 Task: Search one way flight ticket for 3 adults, 3 children in business from Monterey: Monterey Regional Airport (was Monterey Peninsula Airport) to Gillette: Gillette Campbell County Airport on 5-1-2023. Number of bags: 4 checked bags. Price is upto 94000. Outbound departure time preference is 20:15.
Action: Mouse moved to (271, 188)
Screenshot: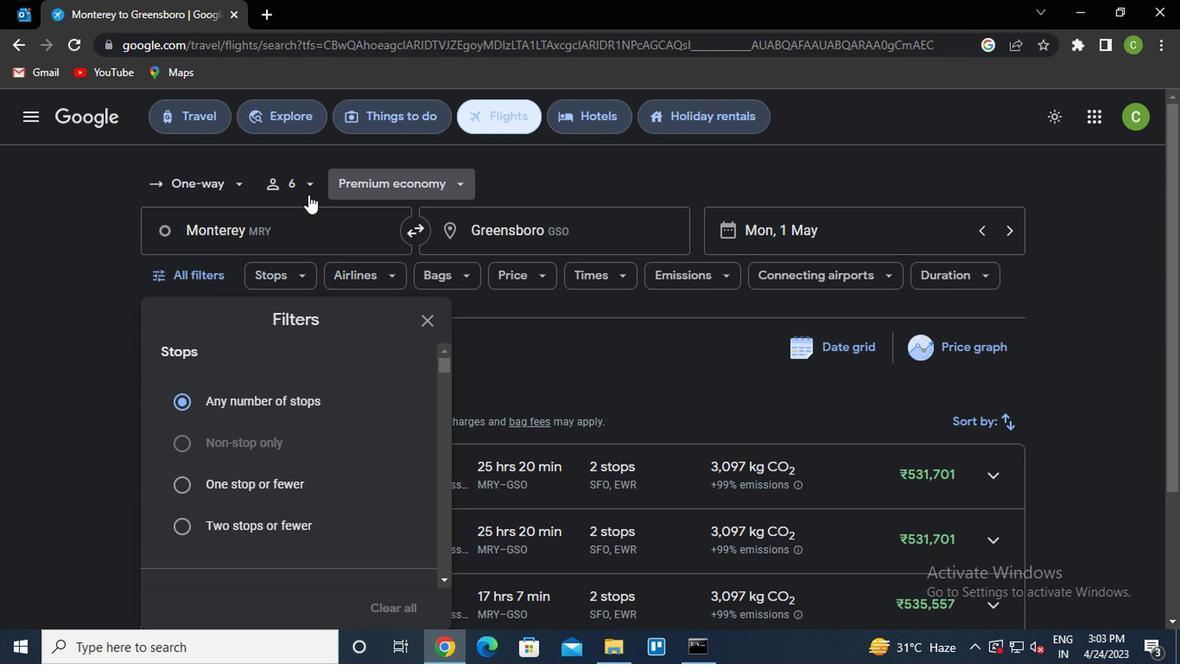 
Action: Mouse pressed left at (271, 188)
Screenshot: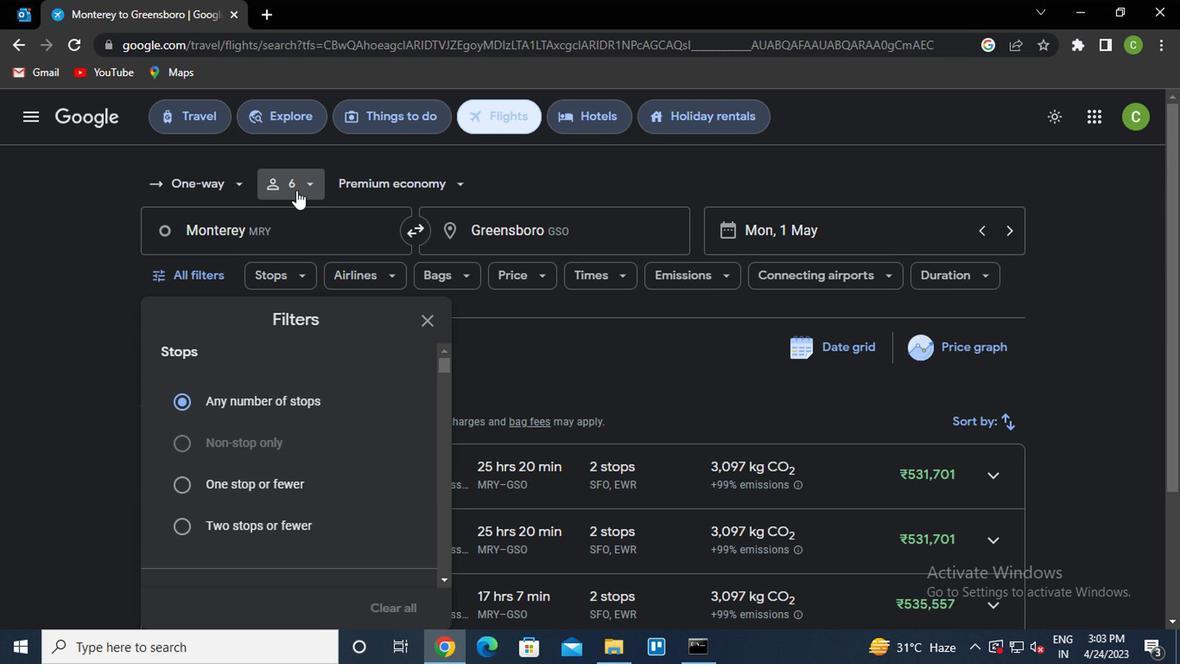 
Action: Mouse moved to (377, 230)
Screenshot: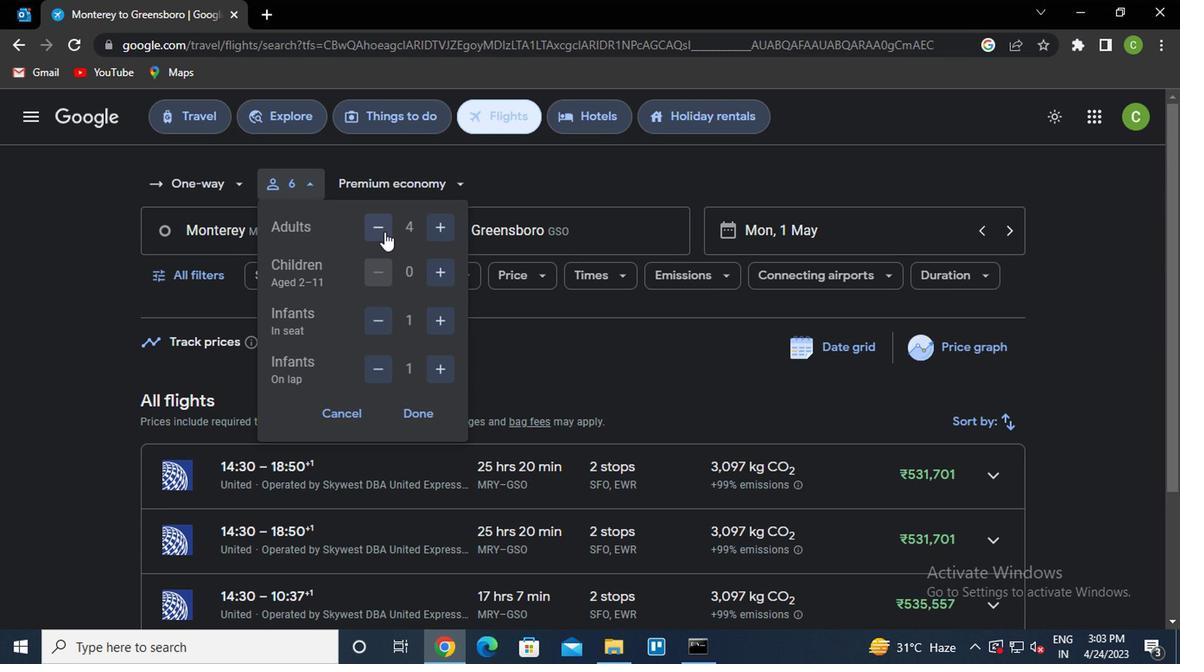 
Action: Mouse pressed left at (377, 230)
Screenshot: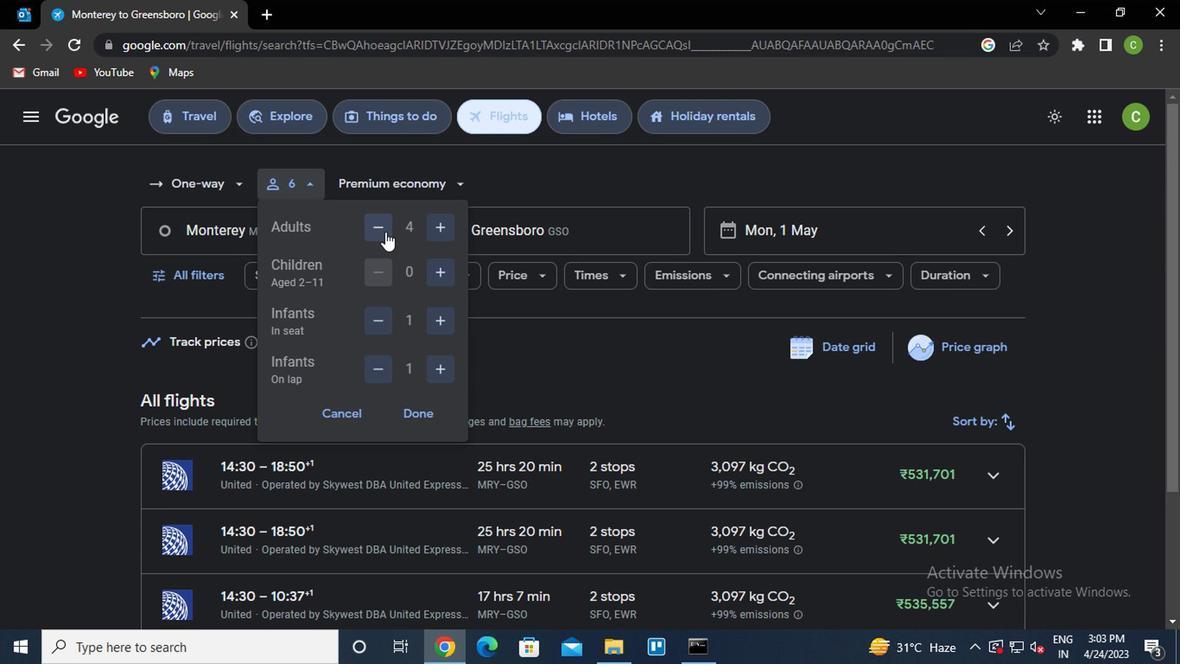 
Action: Mouse moved to (439, 273)
Screenshot: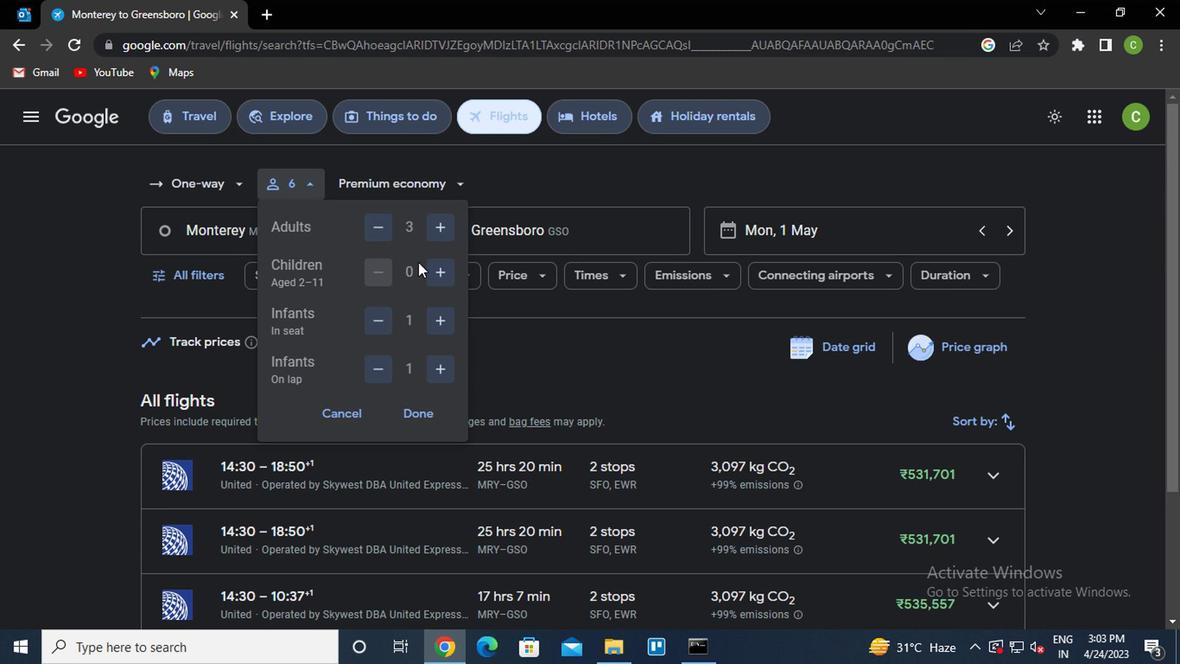
Action: Mouse pressed left at (439, 273)
Screenshot: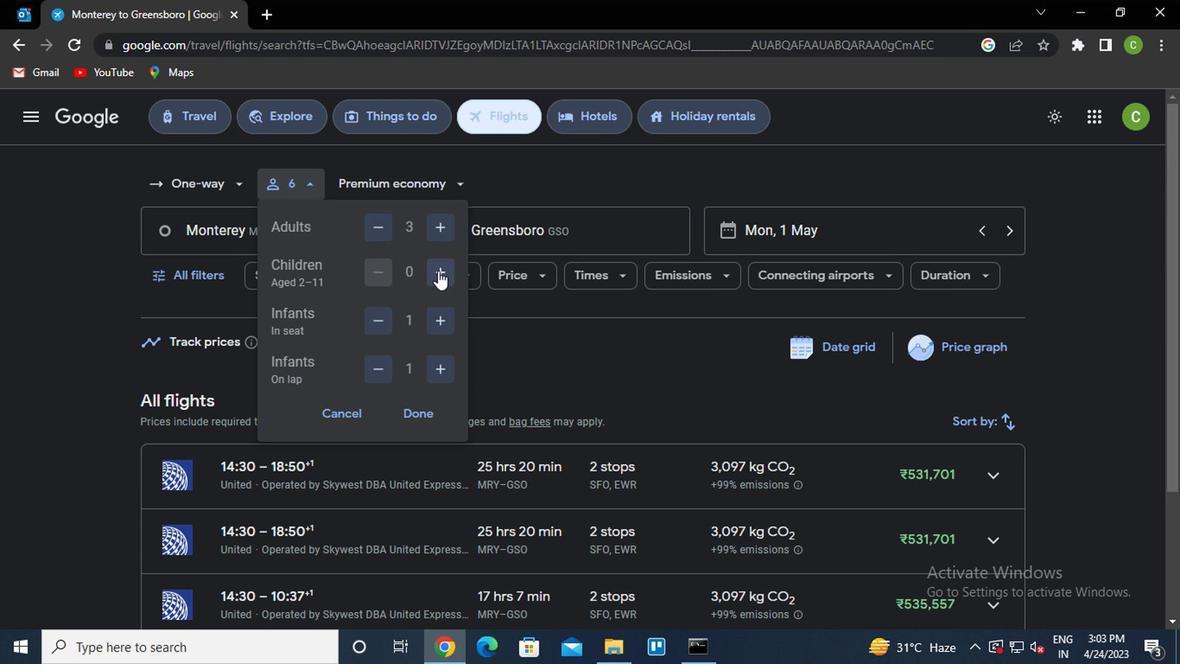
Action: Mouse pressed left at (439, 273)
Screenshot: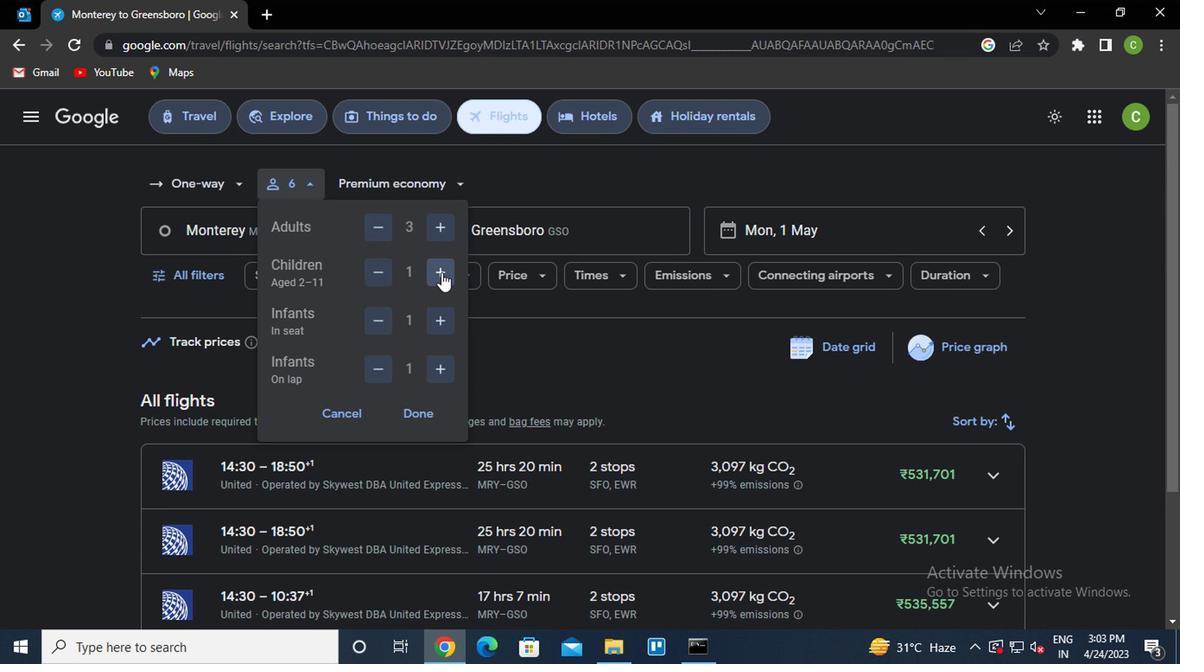 
Action: Mouse pressed left at (439, 273)
Screenshot: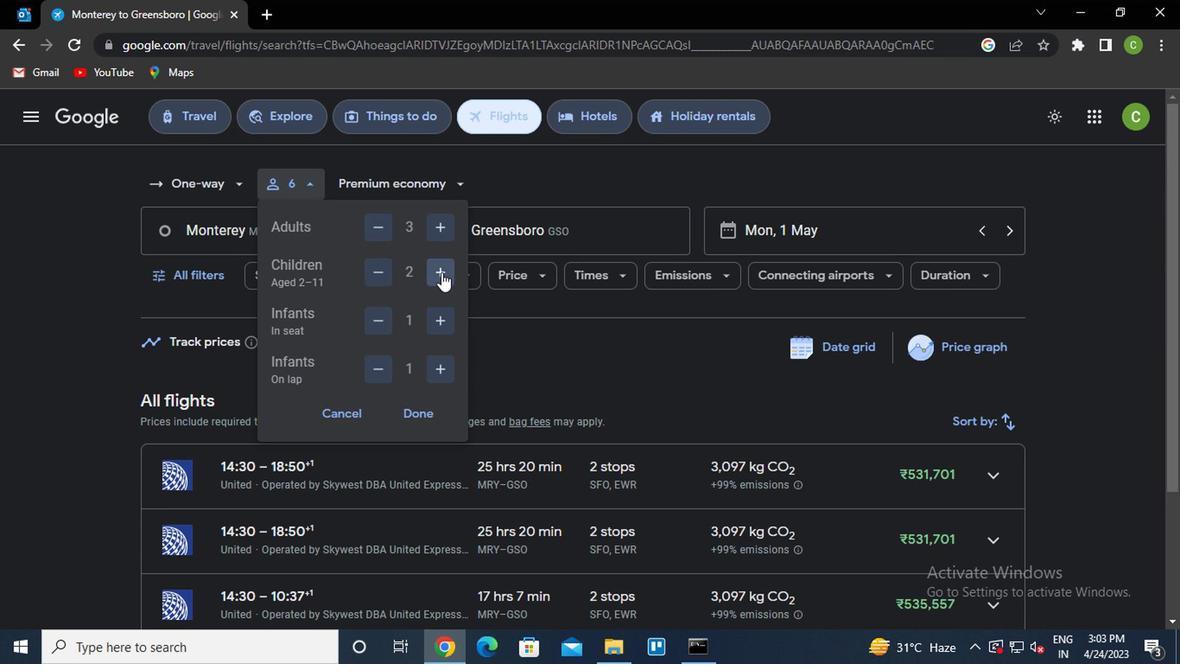 
Action: Mouse moved to (373, 317)
Screenshot: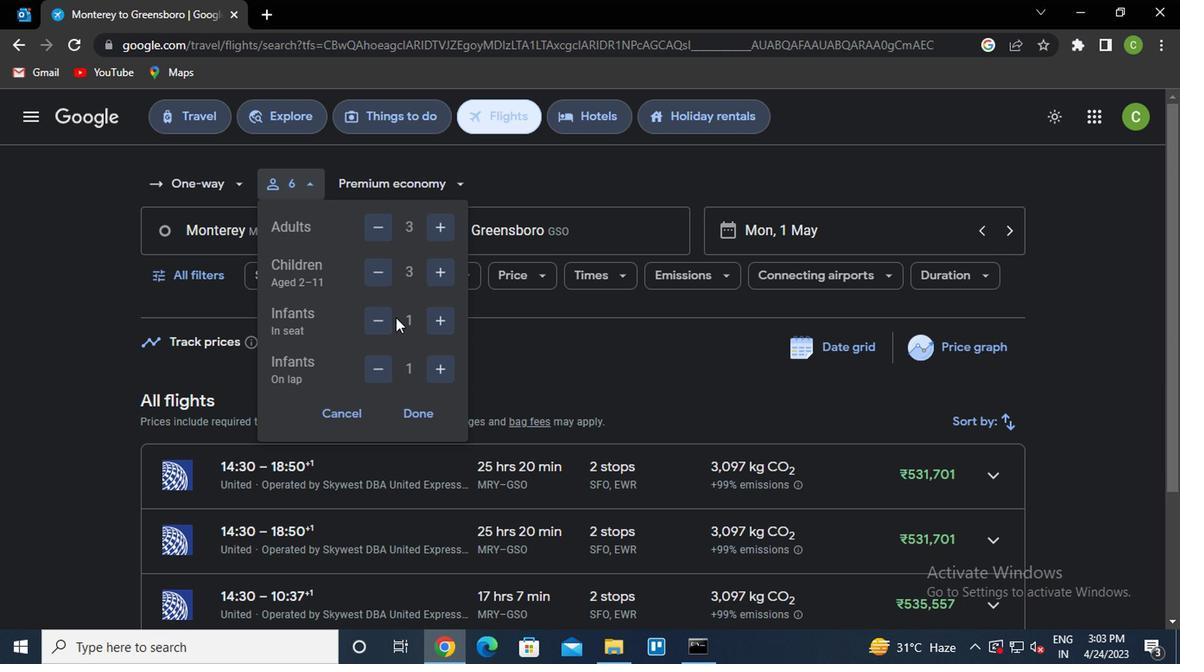 
Action: Mouse pressed left at (373, 317)
Screenshot: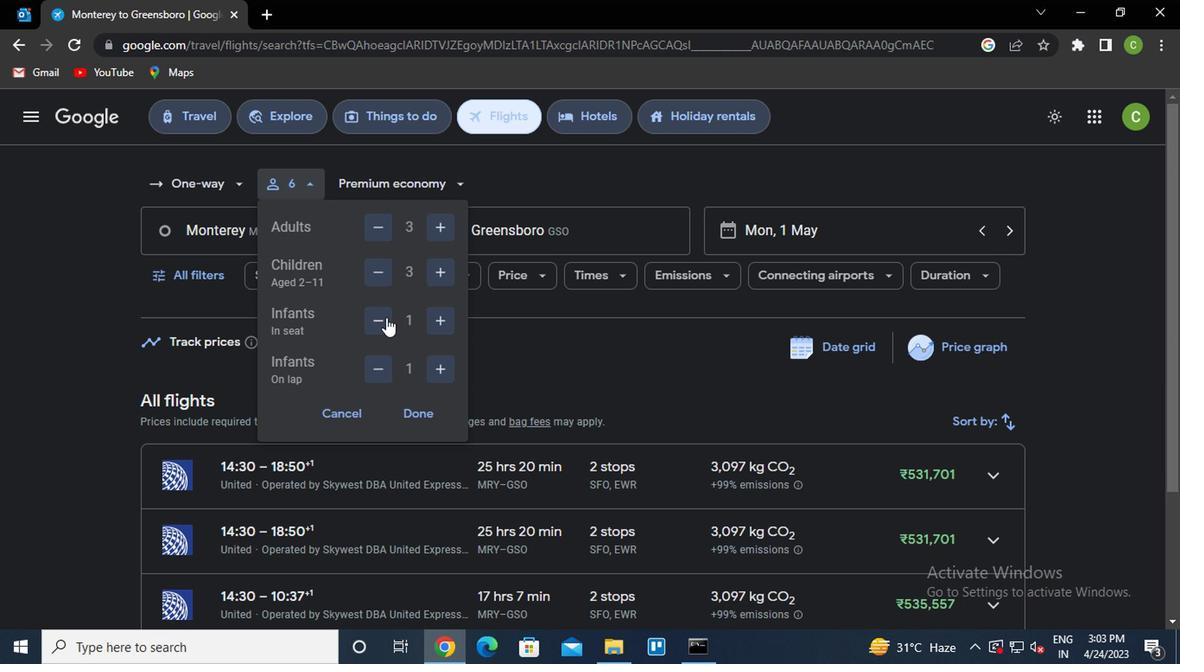 
Action: Mouse moved to (371, 370)
Screenshot: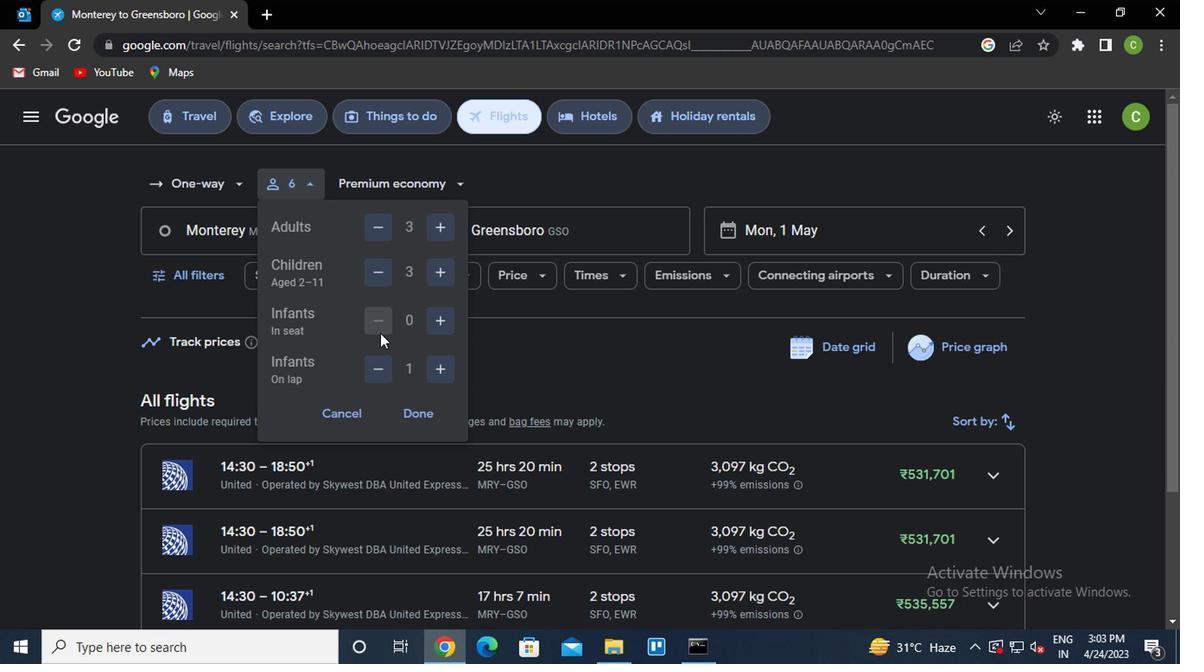 
Action: Mouse pressed left at (371, 370)
Screenshot: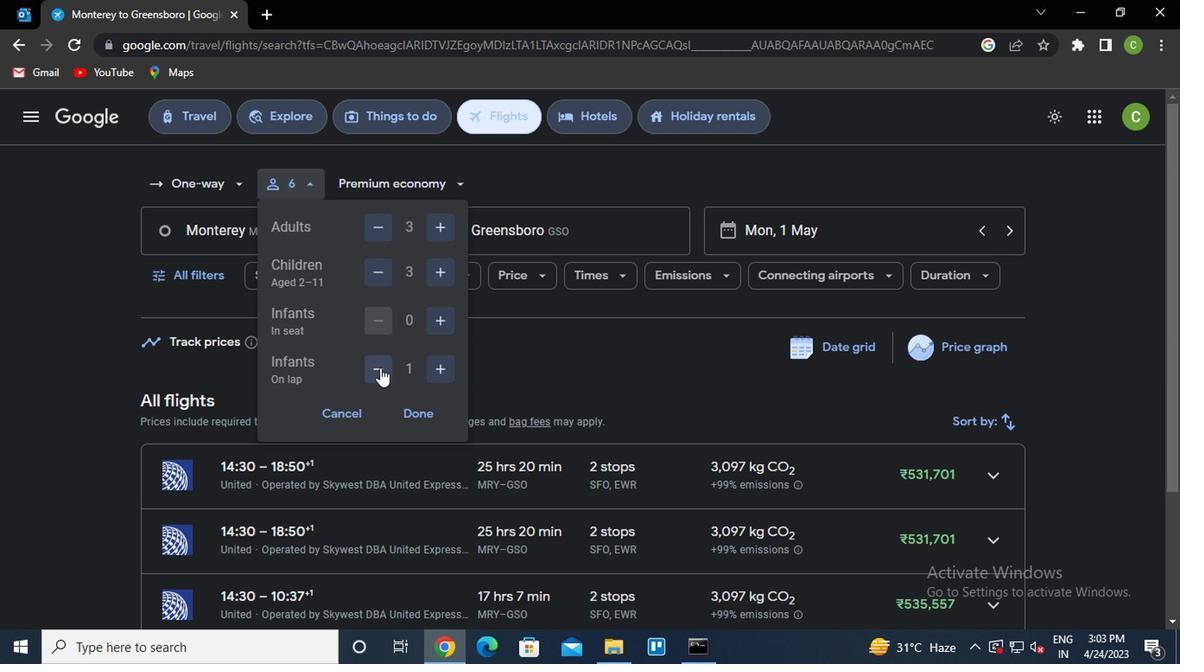 
Action: Mouse moved to (412, 417)
Screenshot: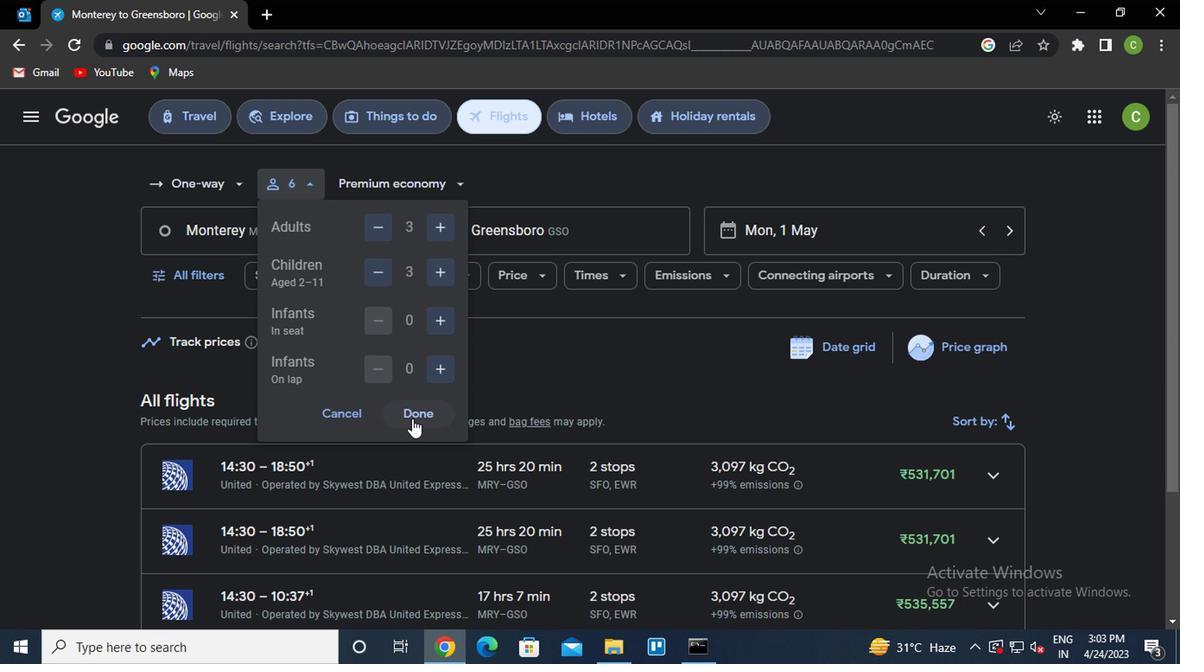 
Action: Mouse pressed left at (412, 417)
Screenshot: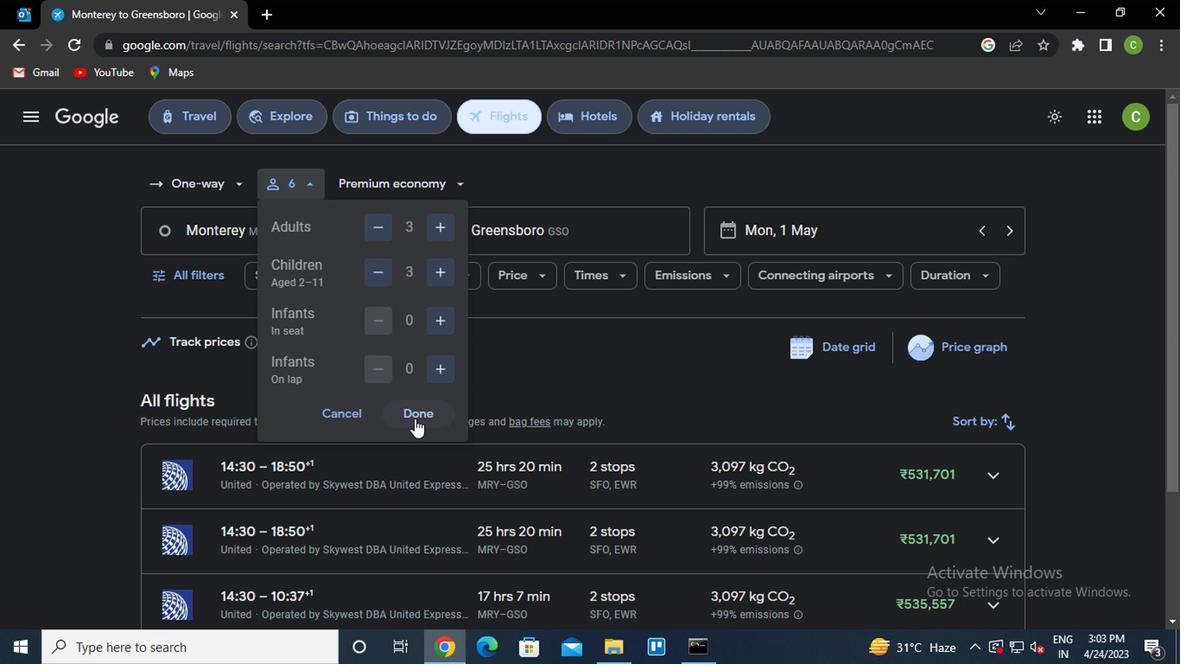 
Action: Mouse moved to (408, 190)
Screenshot: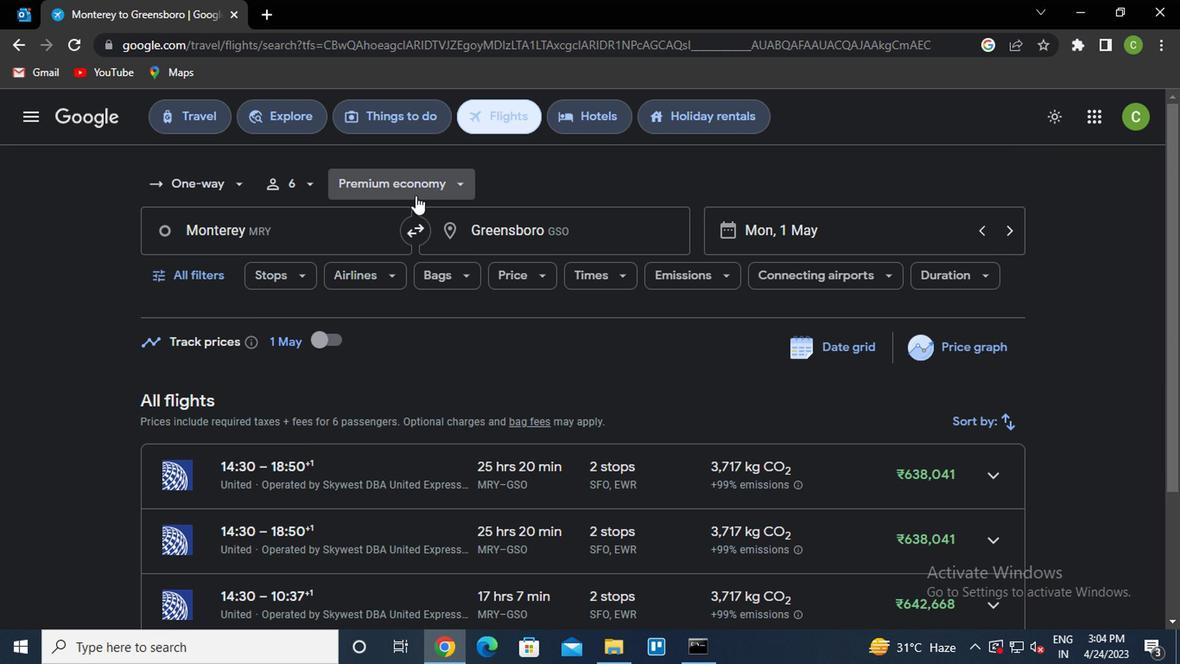 
Action: Mouse pressed left at (408, 190)
Screenshot: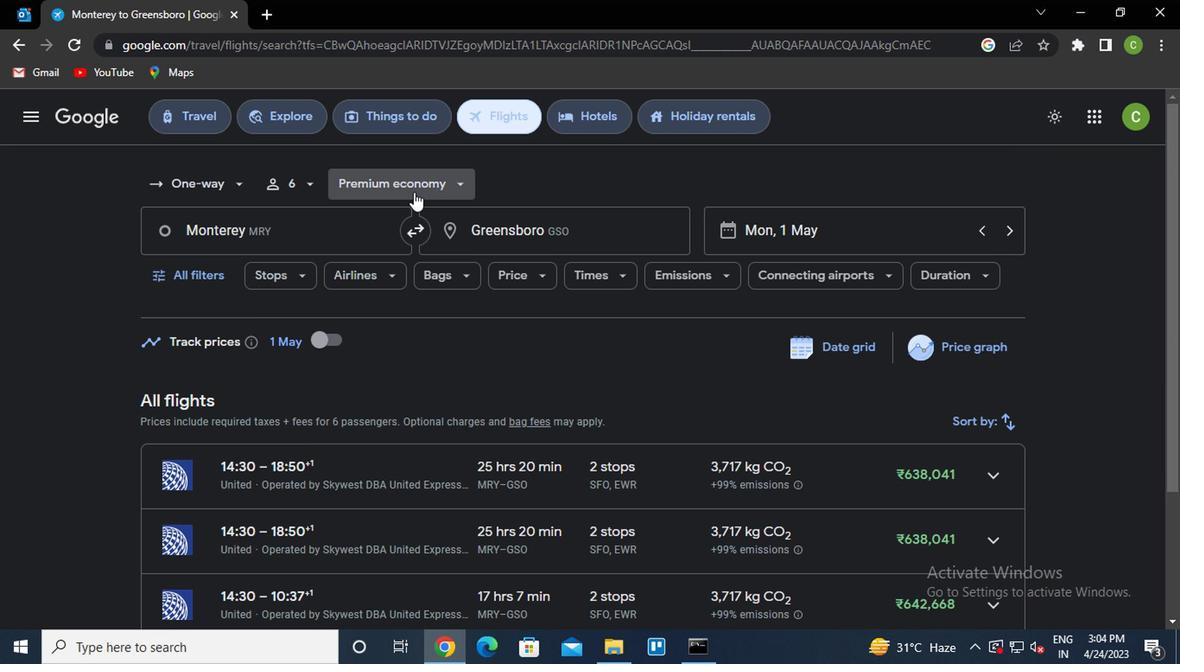 
Action: Mouse moved to (418, 295)
Screenshot: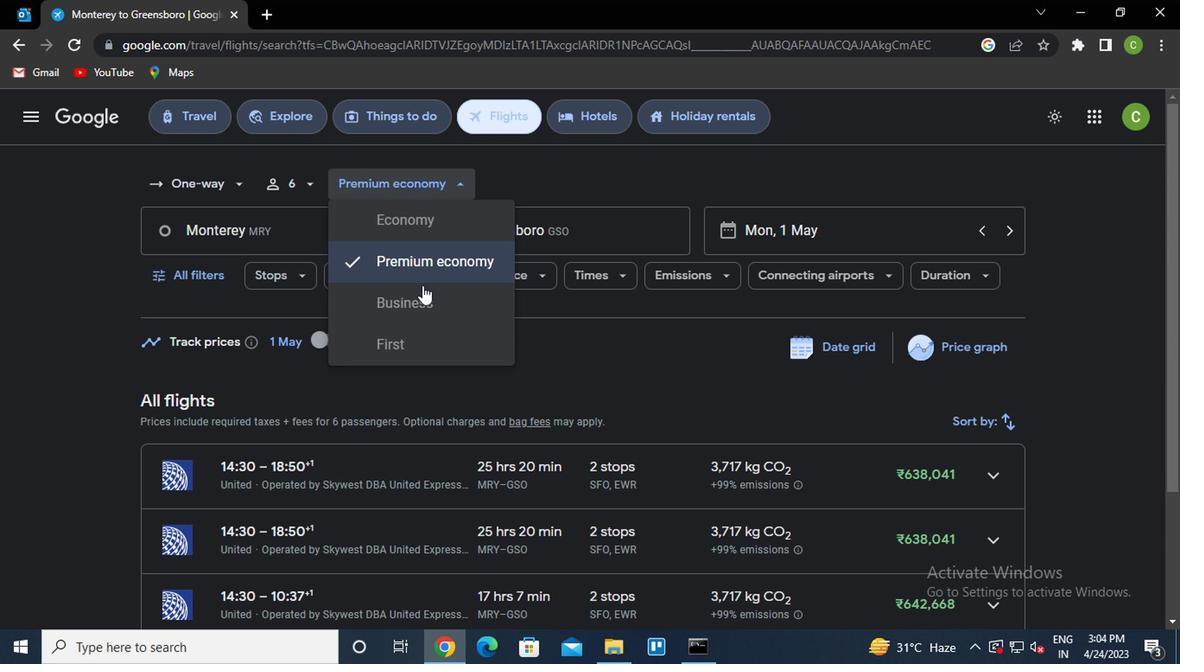 
Action: Mouse pressed left at (418, 295)
Screenshot: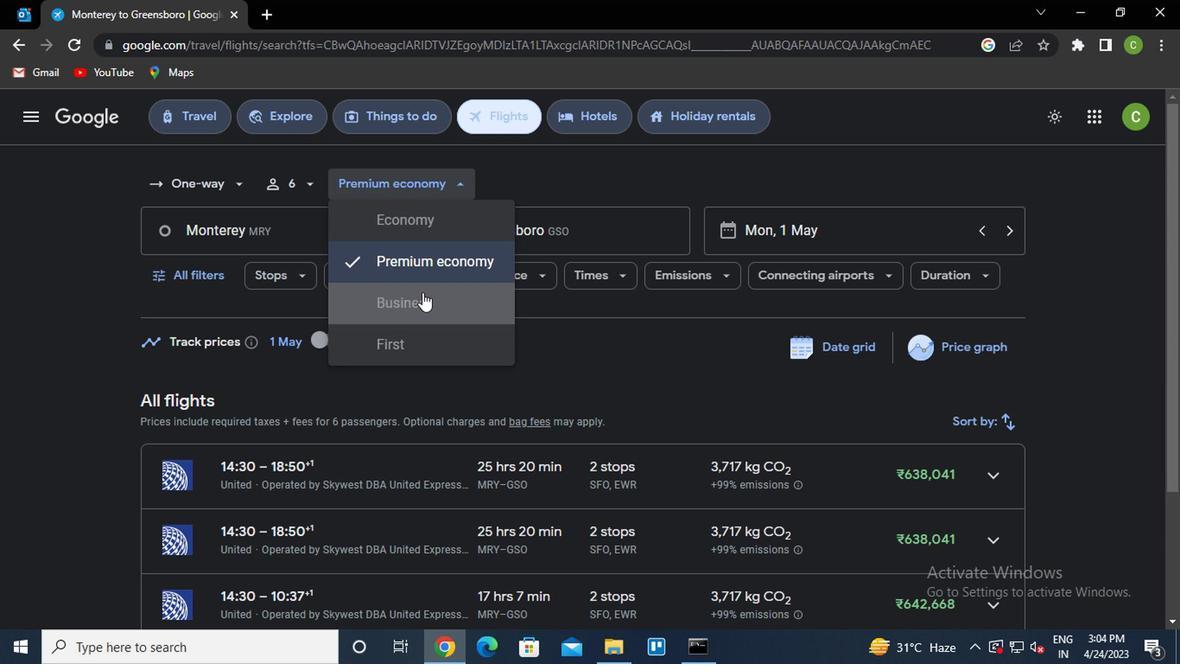 
Action: Mouse moved to (255, 235)
Screenshot: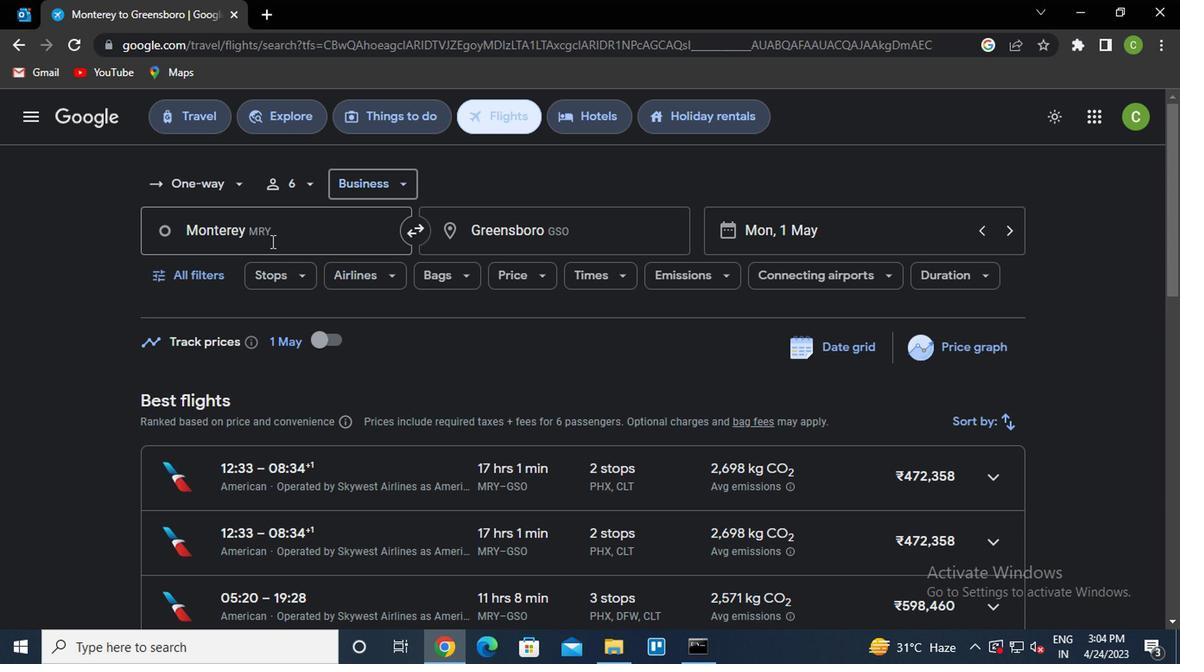 
Action: Mouse pressed left at (255, 235)
Screenshot: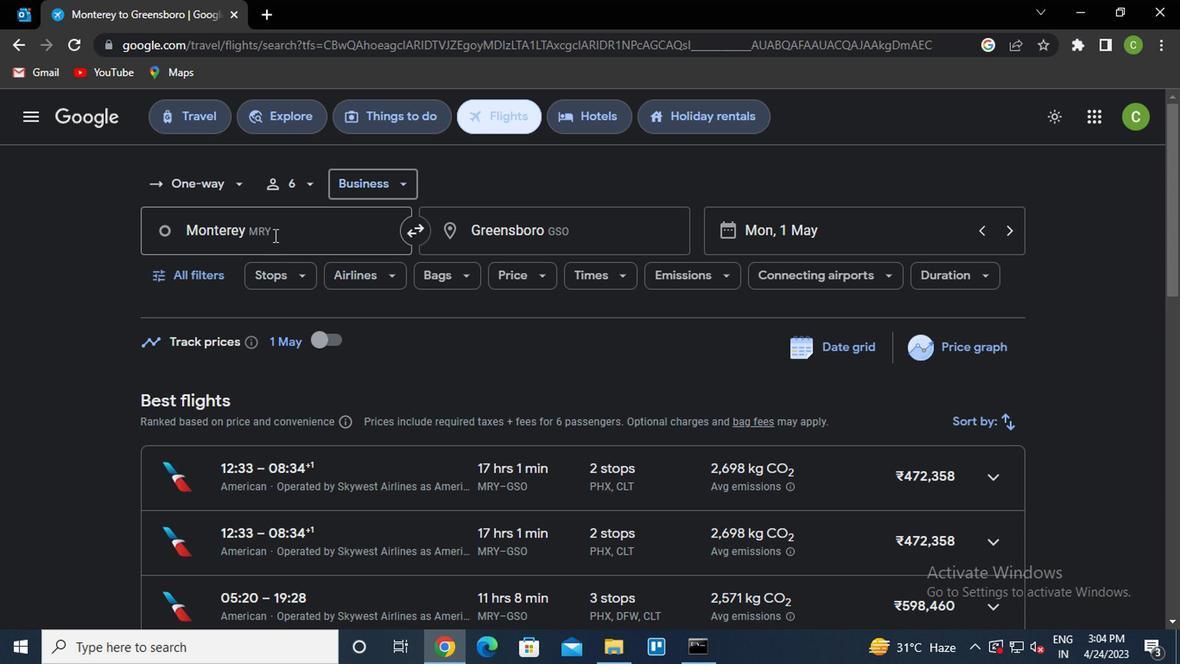 
Action: Mouse moved to (313, 406)
Screenshot: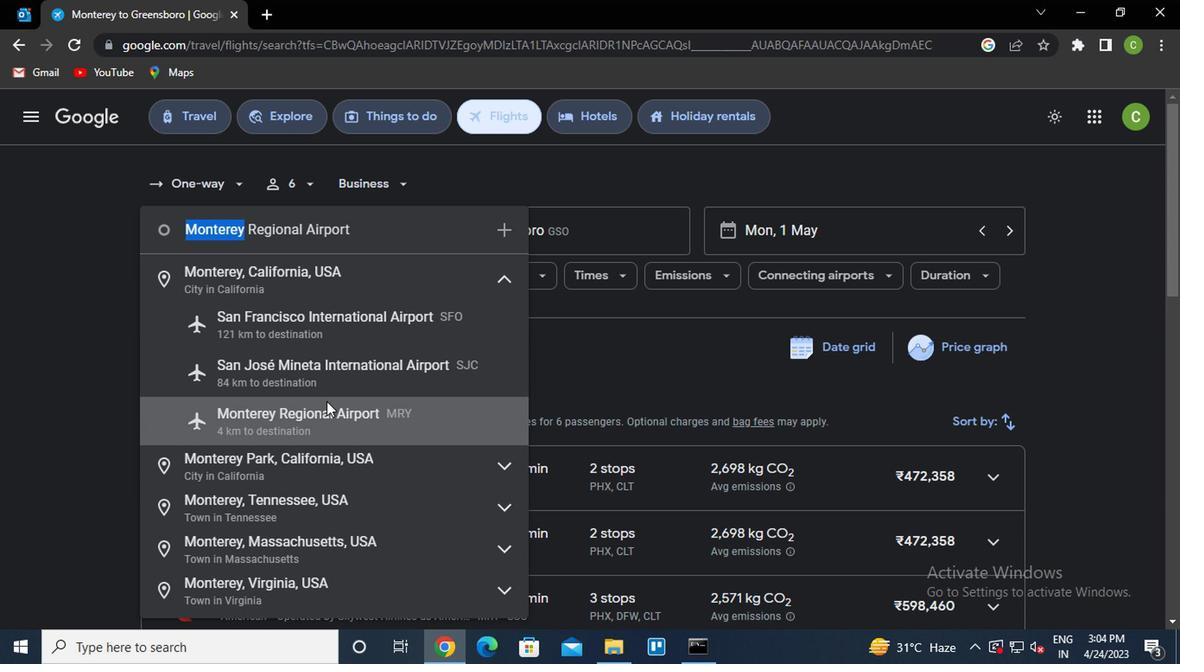 
Action: Mouse pressed left at (313, 406)
Screenshot: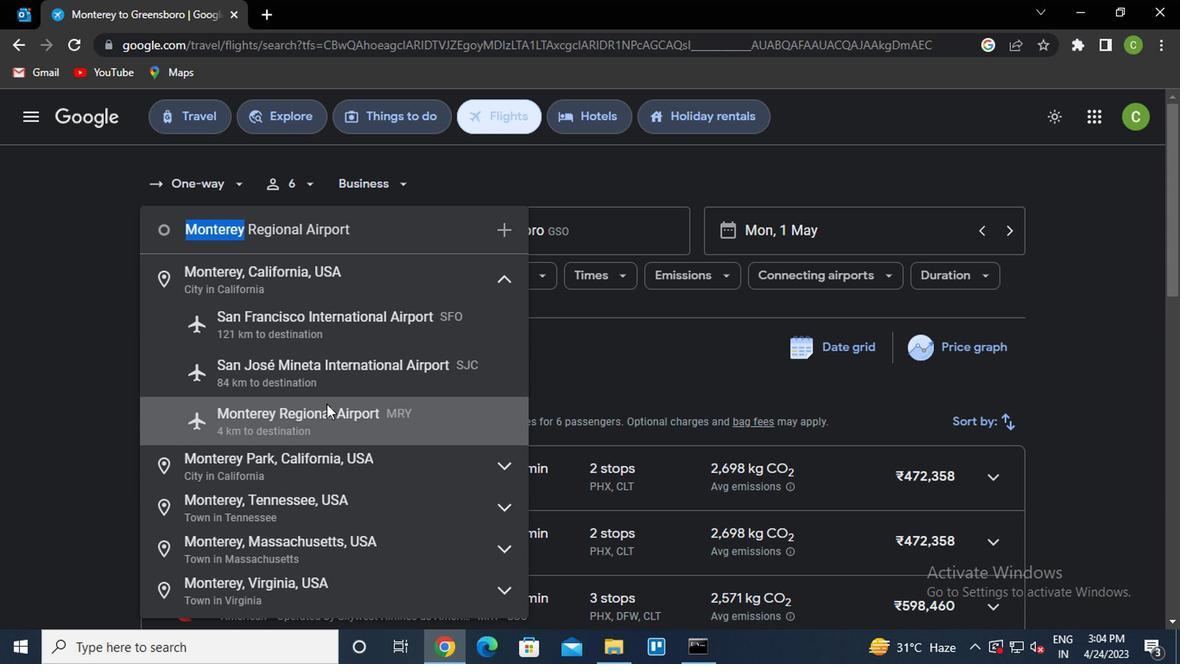 
Action: Mouse moved to (595, 234)
Screenshot: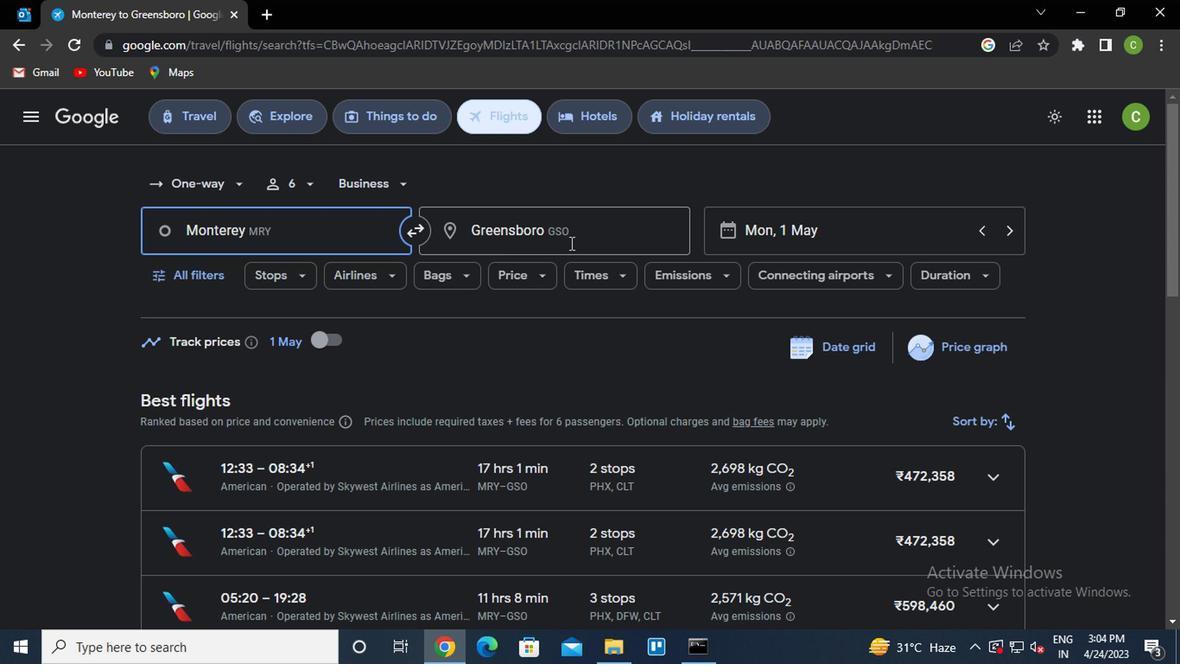 
Action: Mouse pressed left at (595, 234)
Screenshot: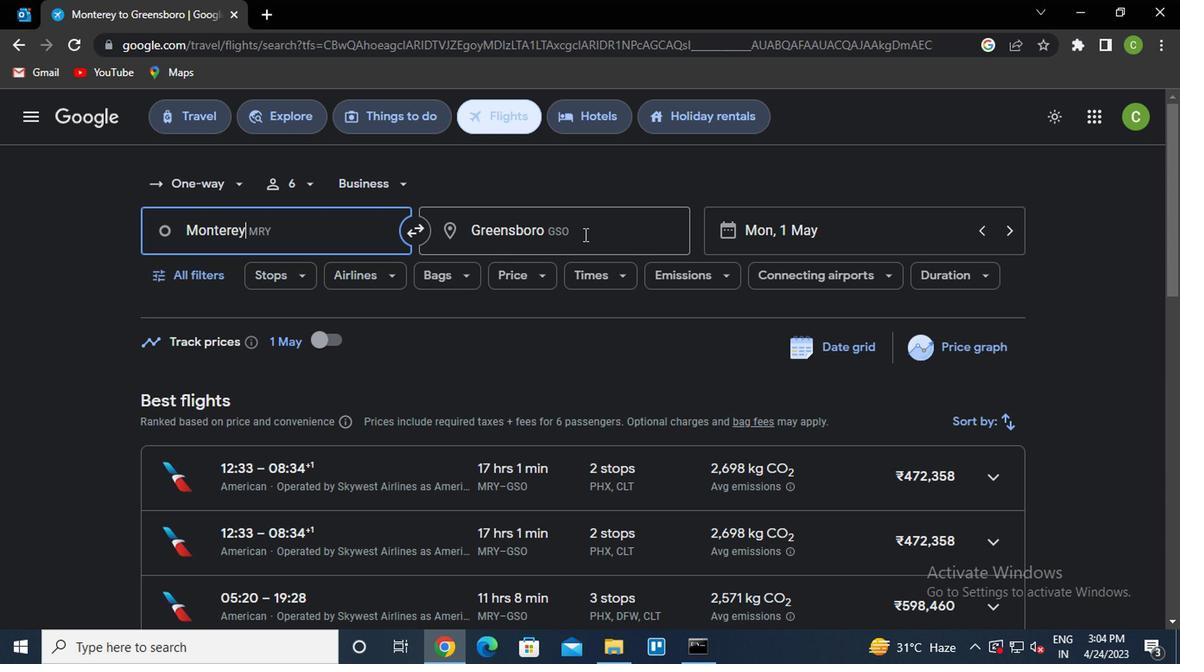 
Action: Key pressed g<Key.caps_lock>illette
Screenshot: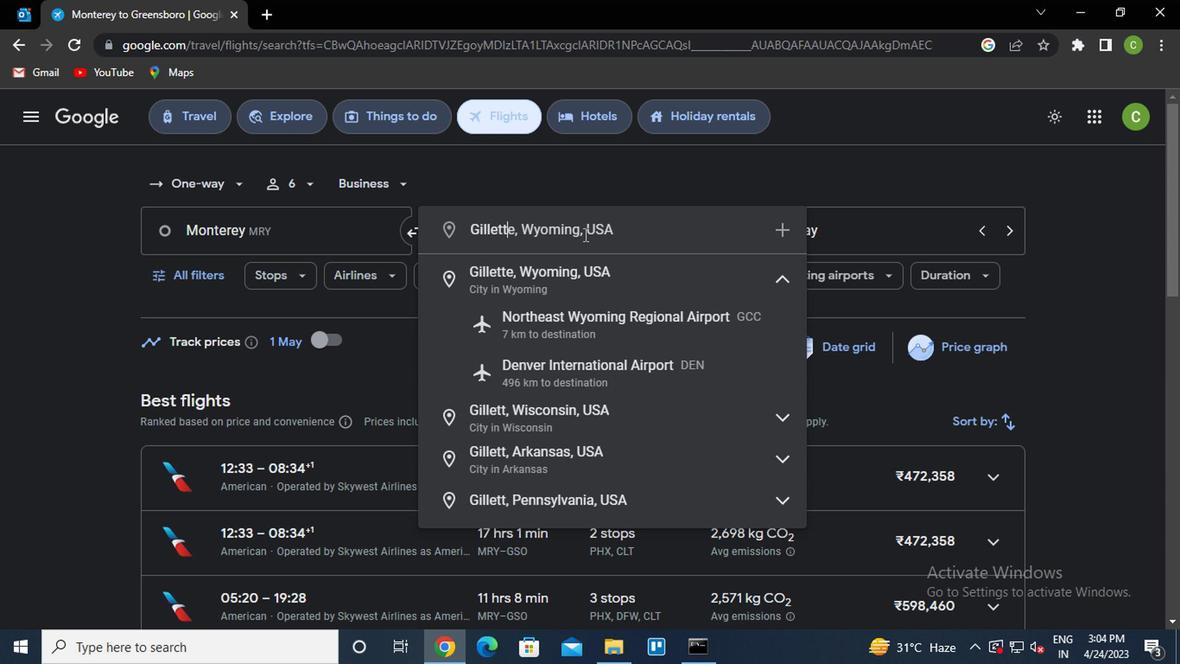 
Action: Mouse moved to (623, 276)
Screenshot: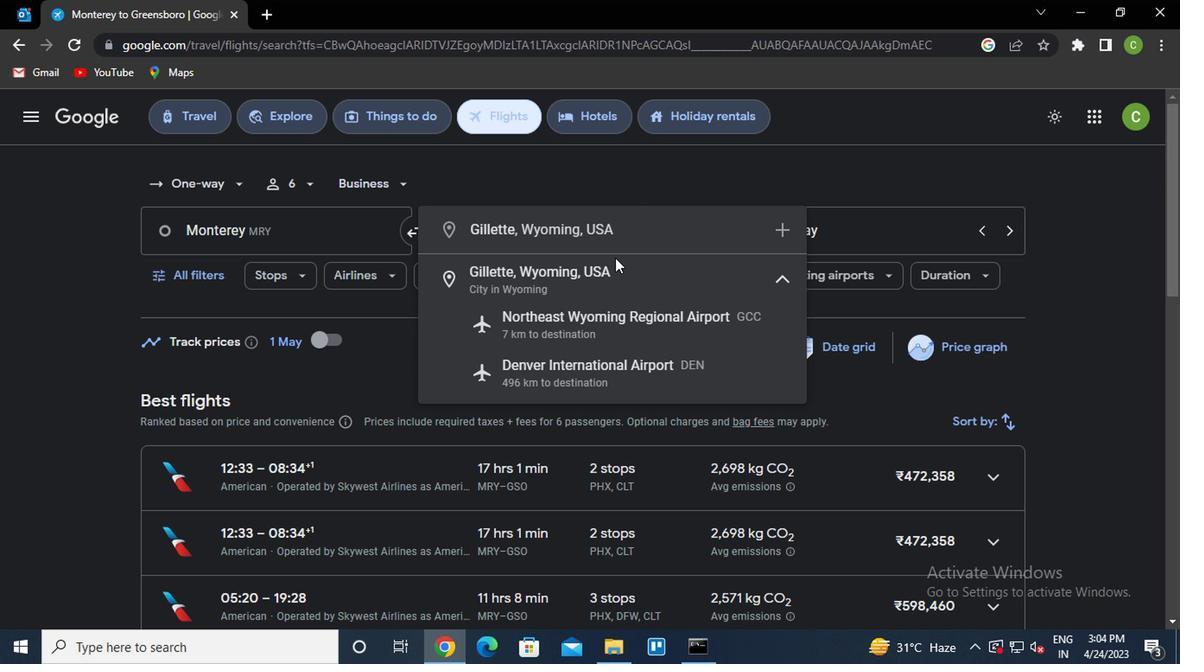 
Action: Mouse pressed left at (623, 276)
Screenshot: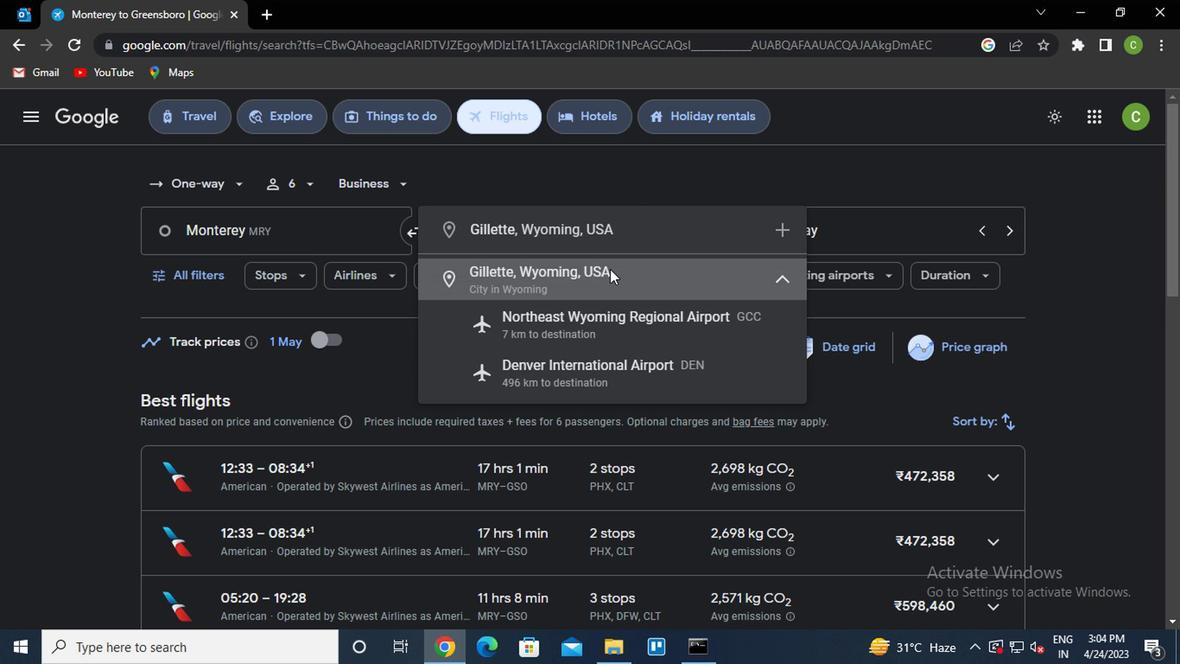 
Action: Mouse moved to (859, 239)
Screenshot: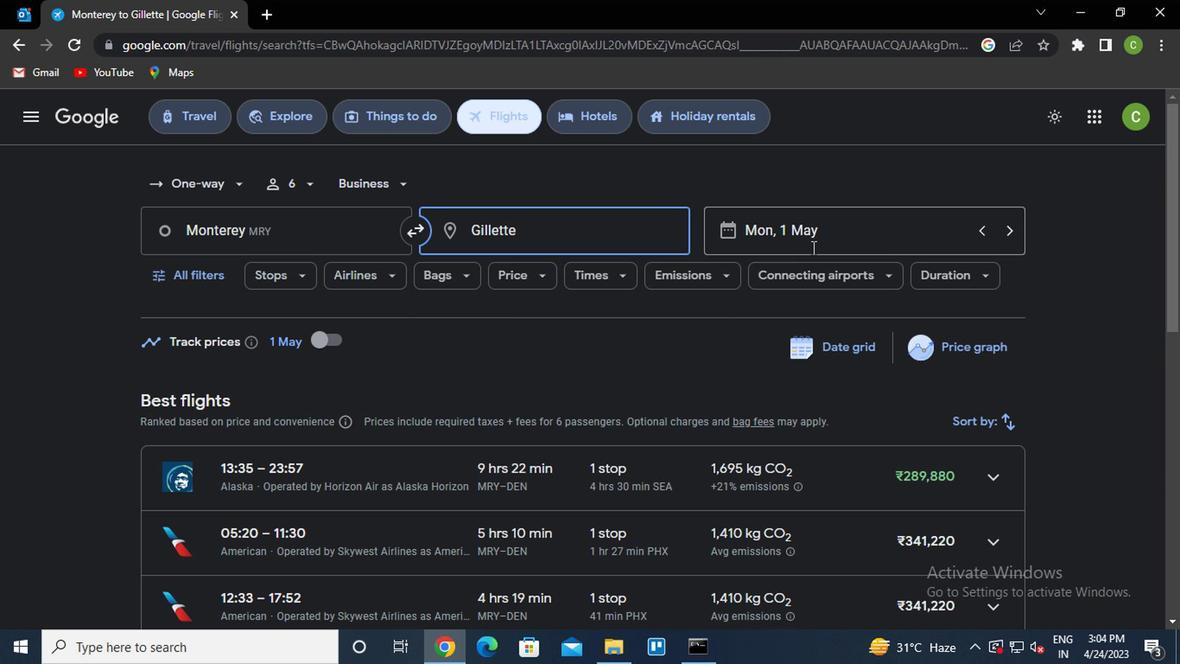 
Action: Mouse pressed left at (859, 239)
Screenshot: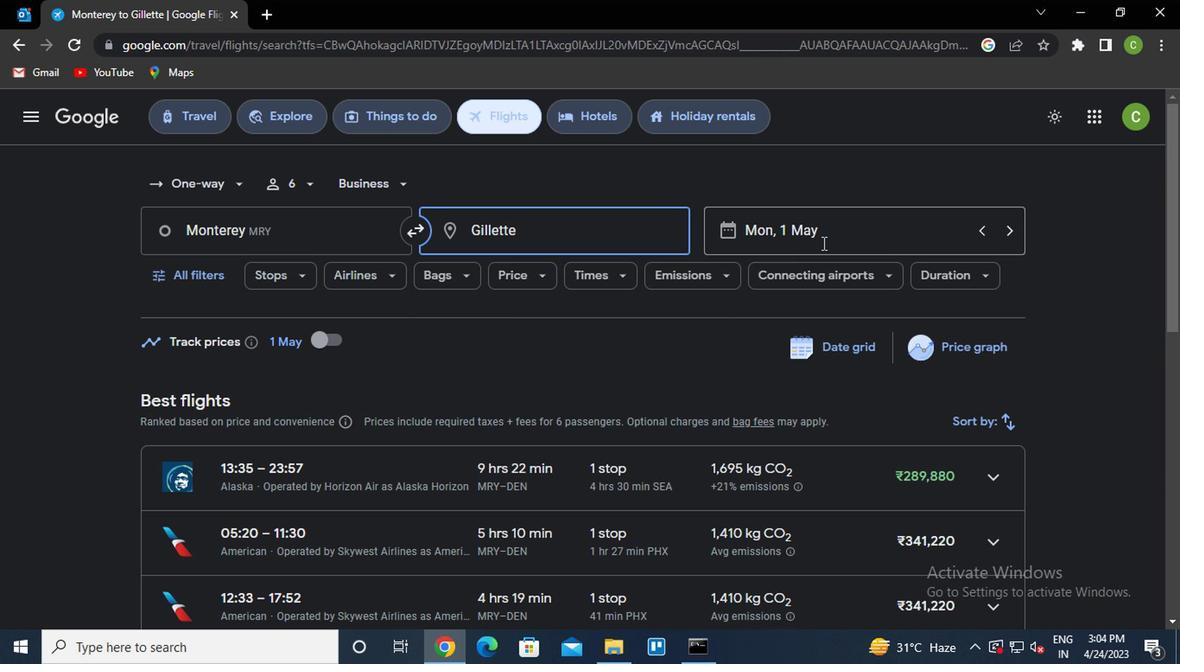 
Action: Mouse moved to (819, 305)
Screenshot: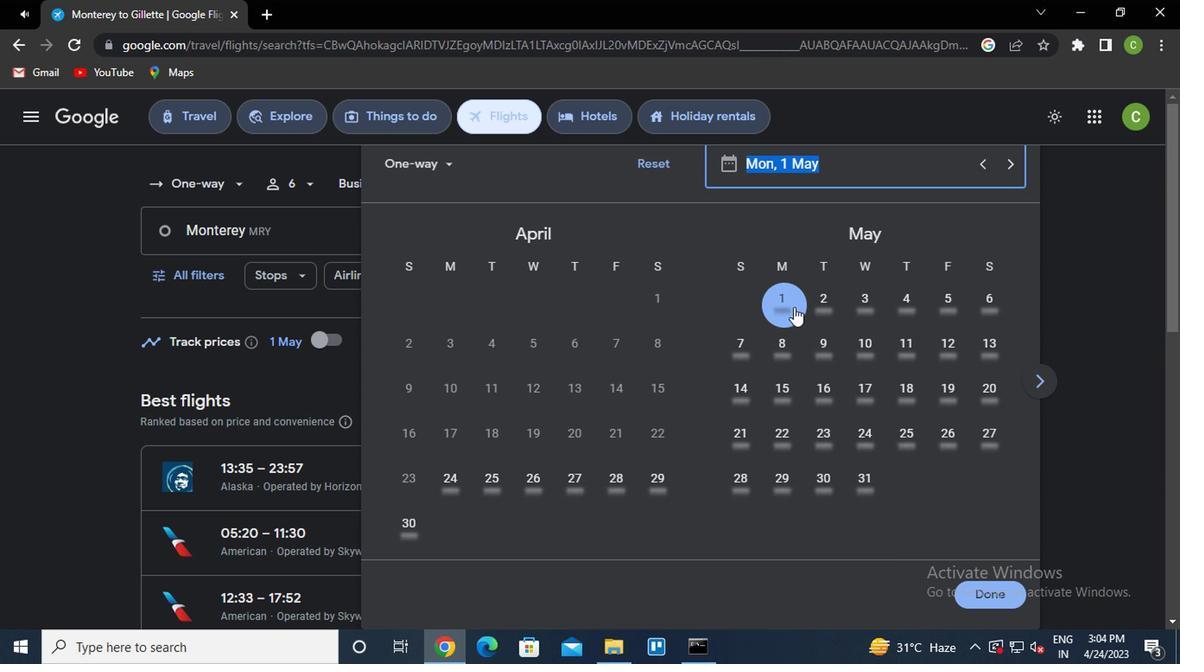 
Action: Mouse pressed left at (819, 305)
Screenshot: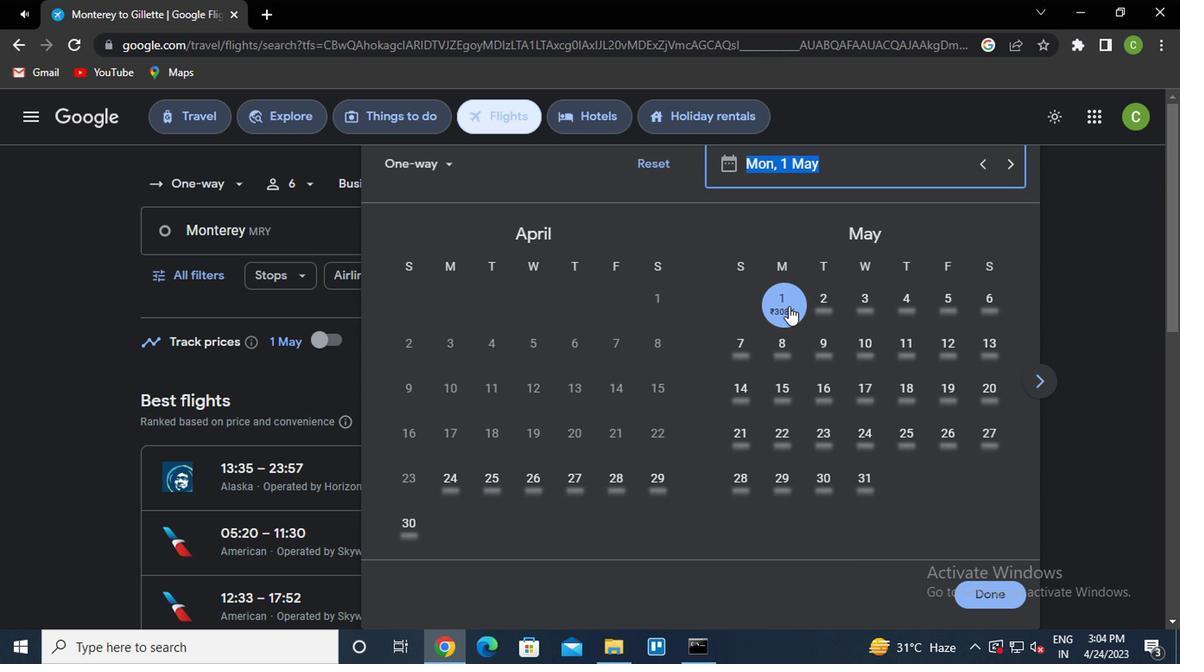 
Action: Mouse moved to (1023, 600)
Screenshot: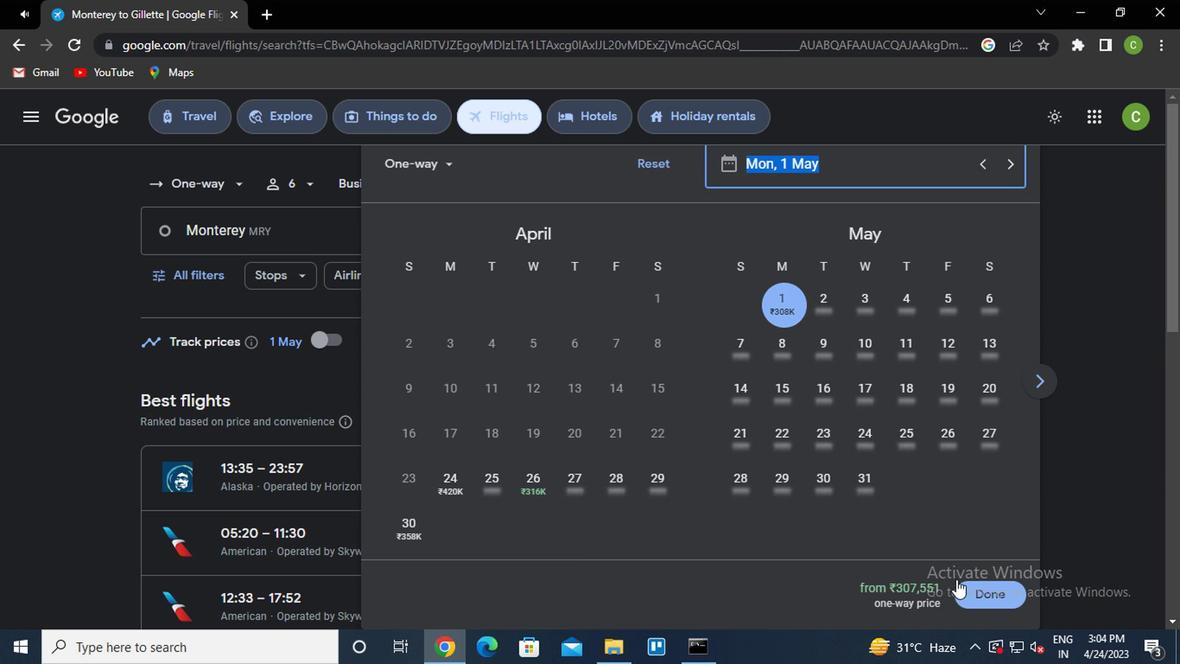 
Action: Mouse pressed left at (1023, 600)
Screenshot: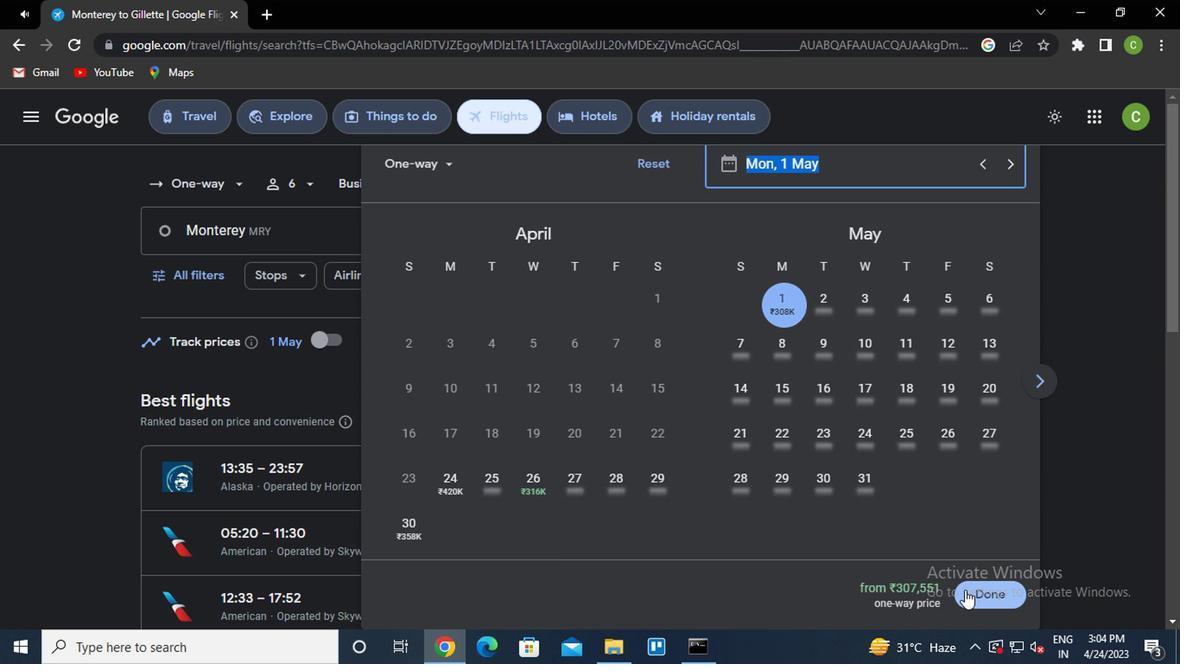
Action: Mouse moved to (181, 273)
Screenshot: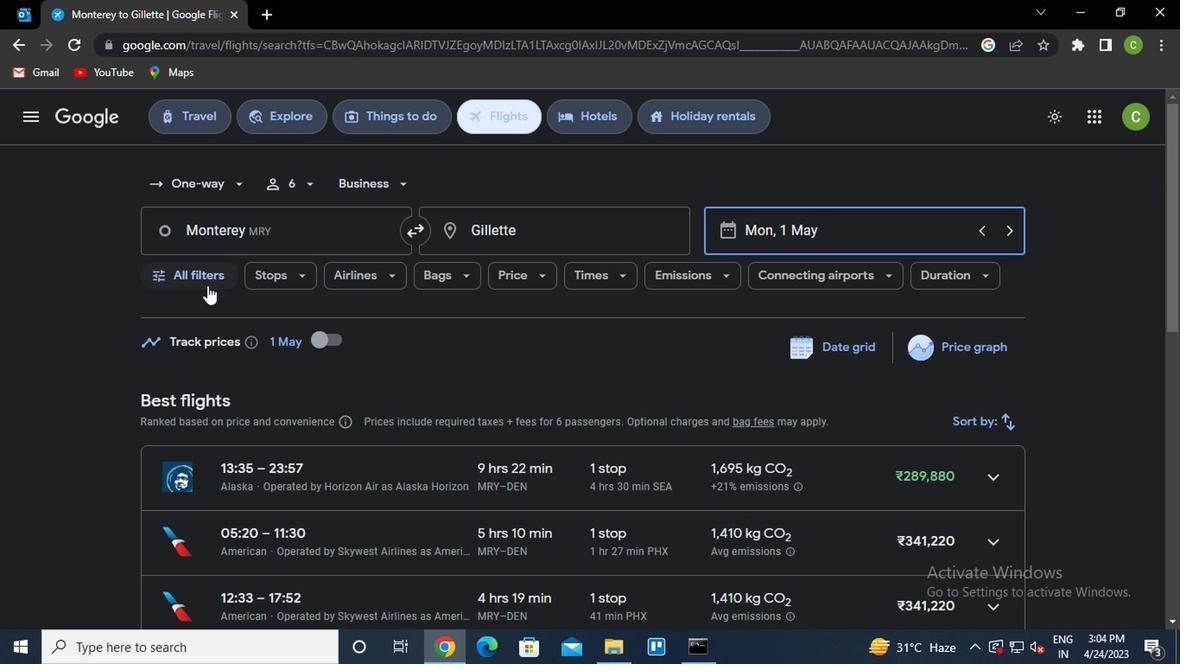 
Action: Mouse pressed left at (181, 273)
Screenshot: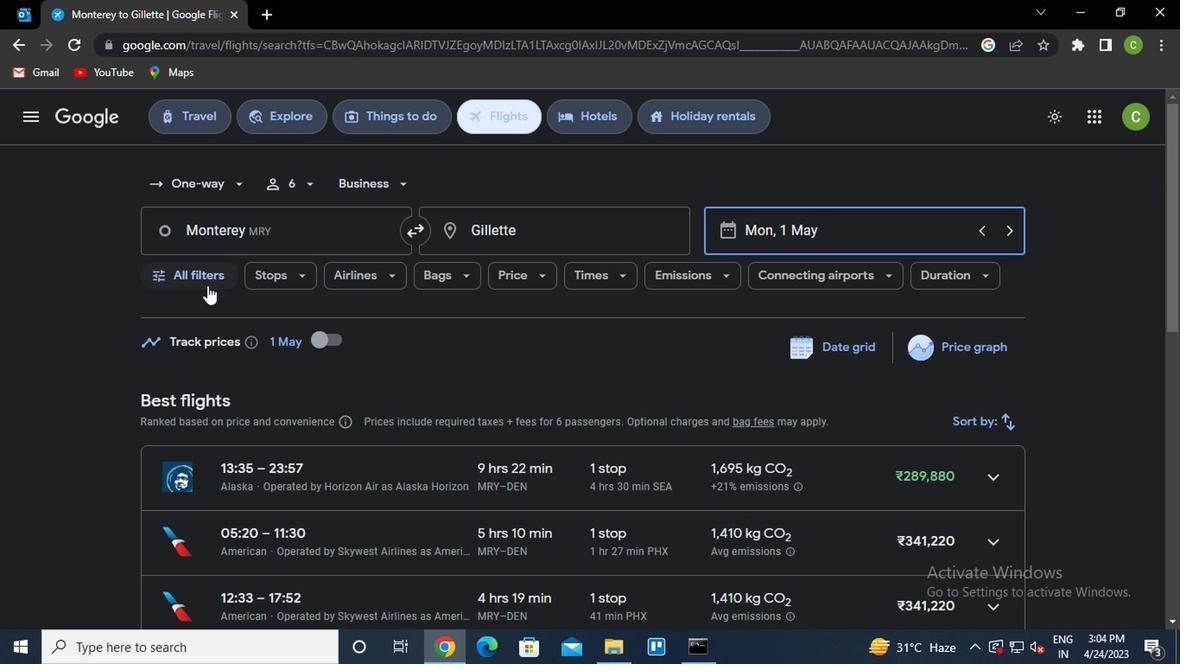 
Action: Mouse moved to (317, 437)
Screenshot: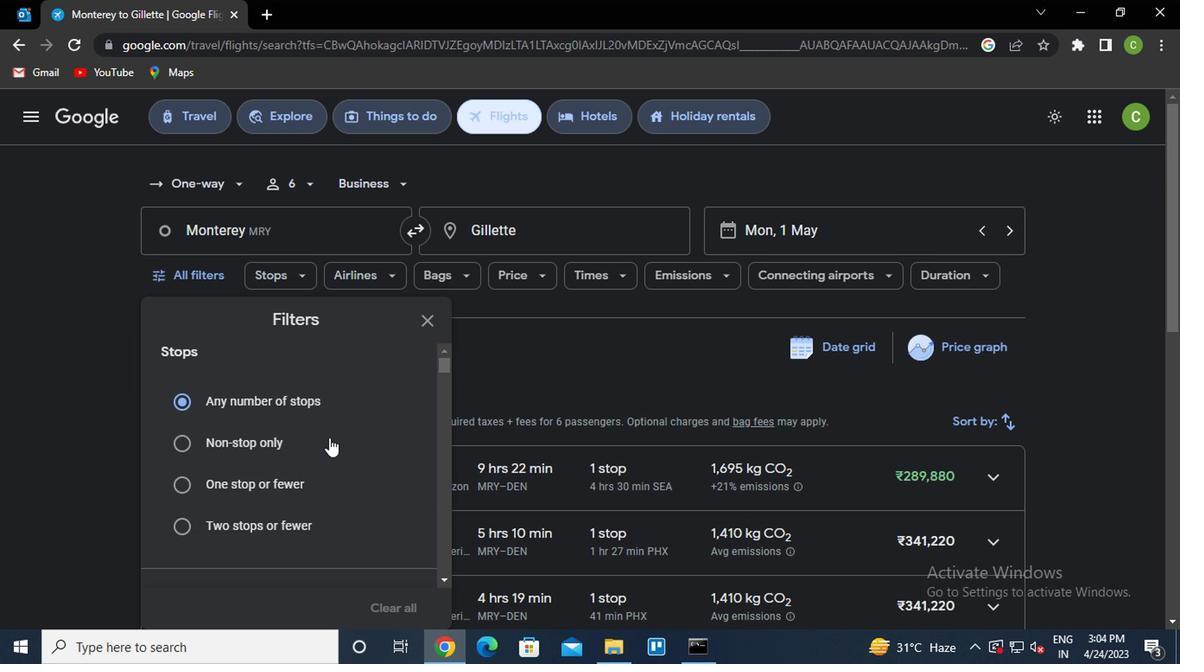
Action: Mouse scrolled (317, 436) with delta (0, -1)
Screenshot: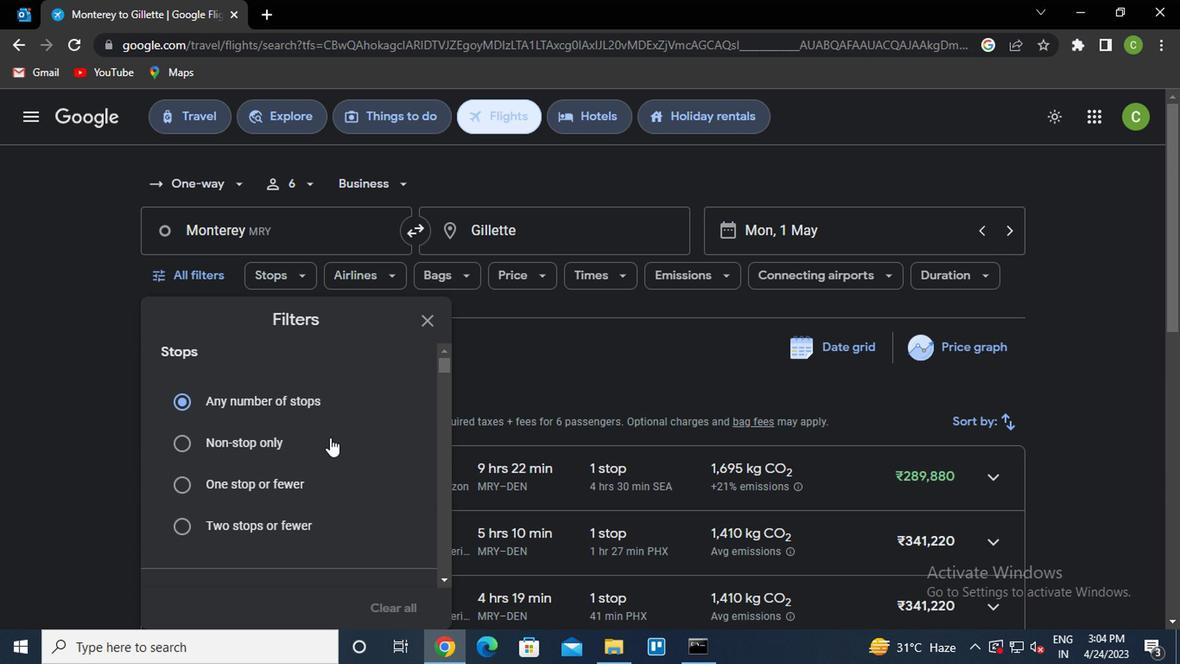 
Action: Mouse scrolled (317, 436) with delta (0, -1)
Screenshot: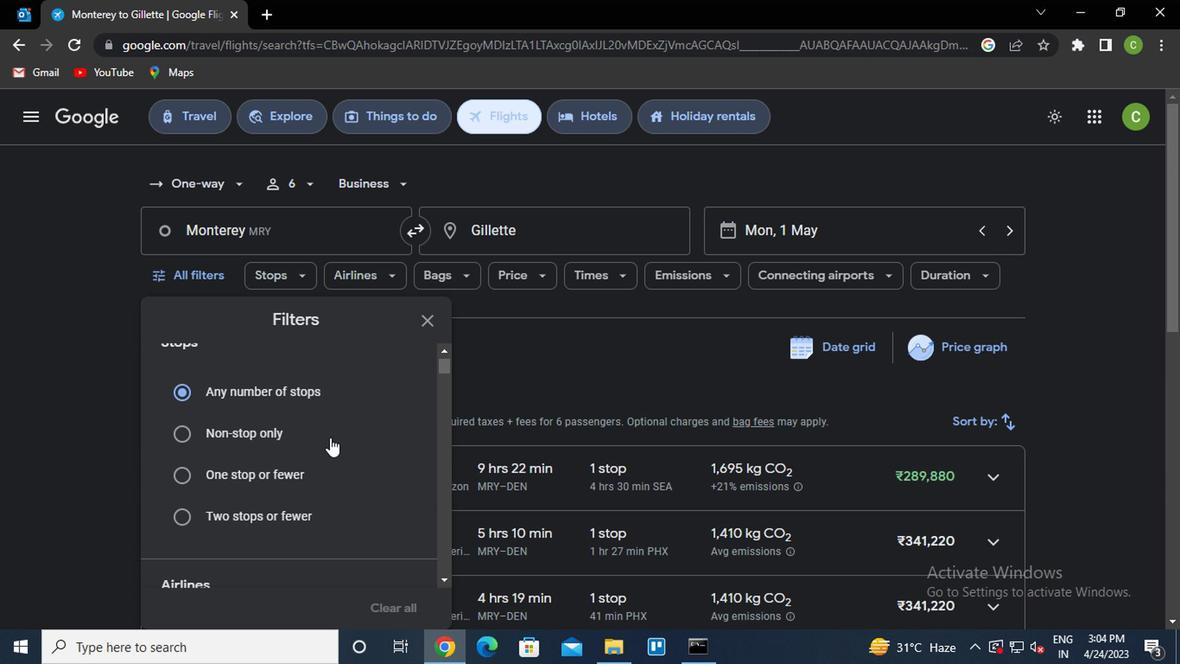 
Action: Mouse scrolled (317, 436) with delta (0, -1)
Screenshot: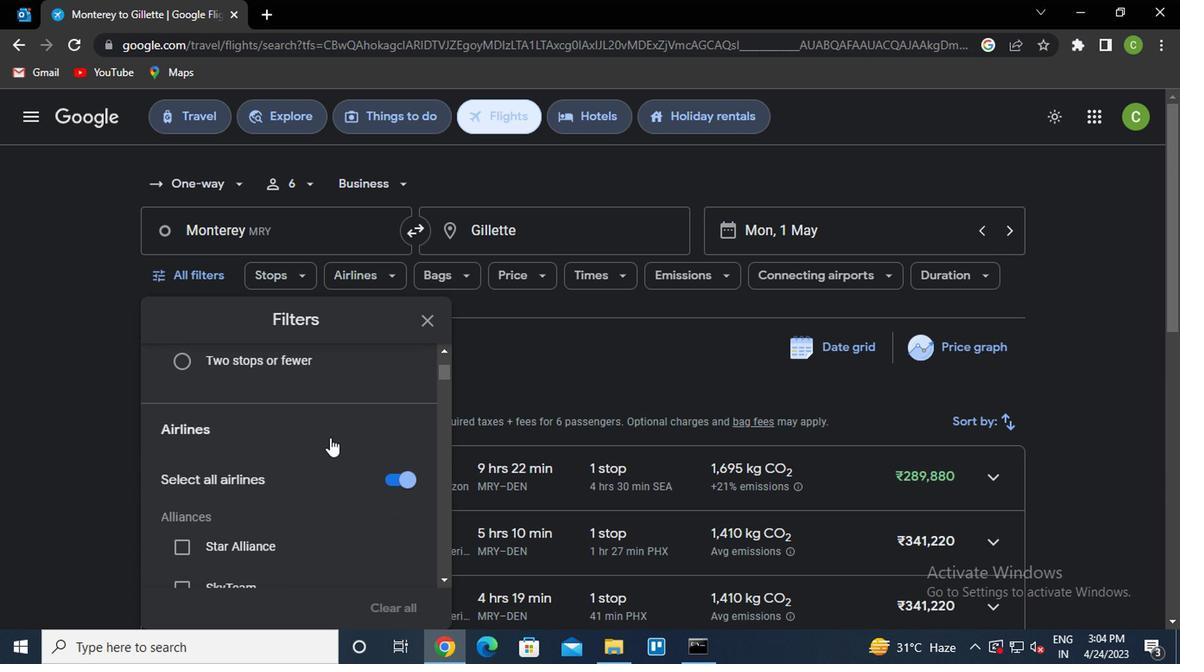 
Action: Mouse scrolled (317, 436) with delta (0, -1)
Screenshot: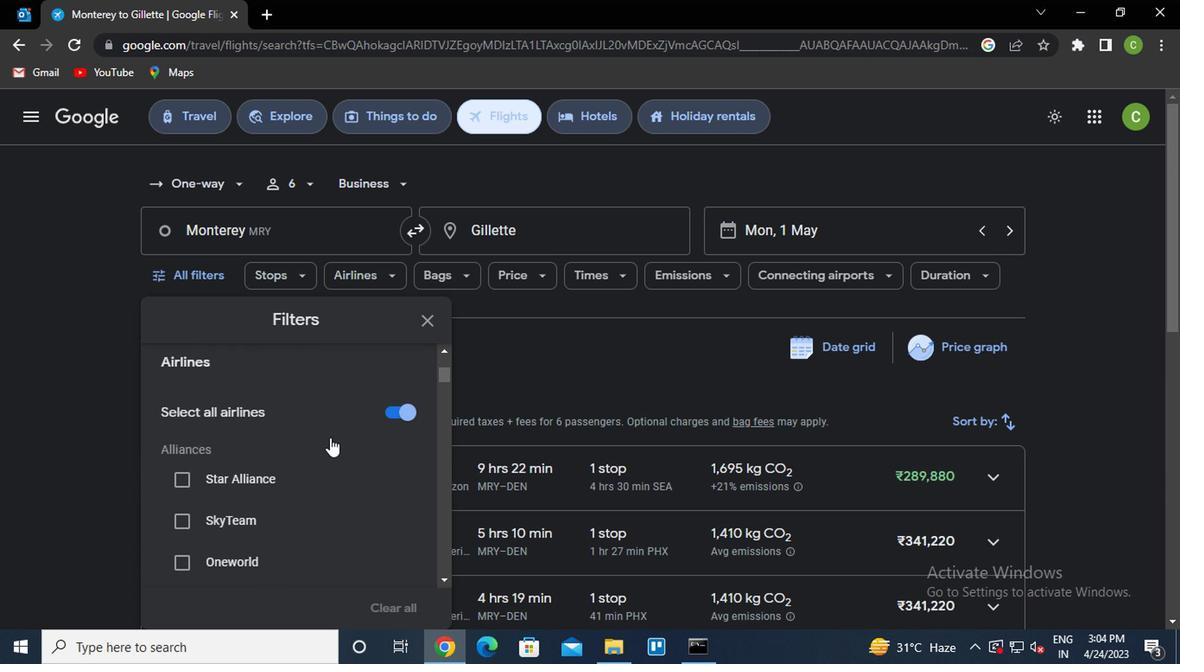 
Action: Mouse scrolled (317, 436) with delta (0, -1)
Screenshot: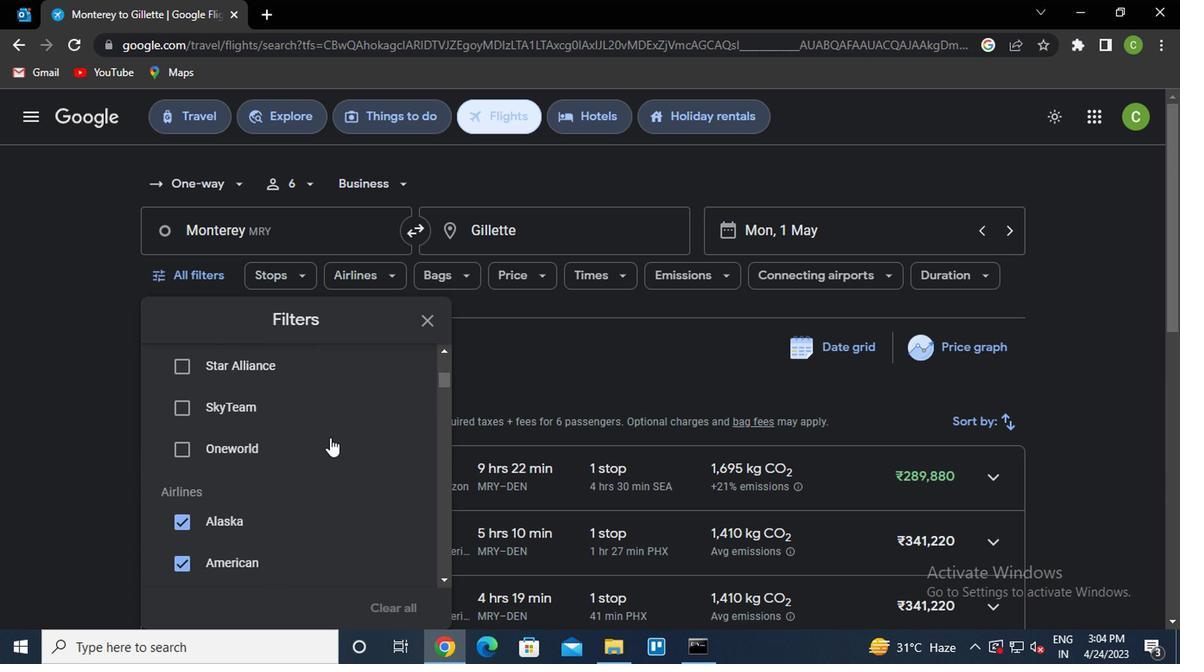 
Action: Mouse scrolled (317, 436) with delta (0, -1)
Screenshot: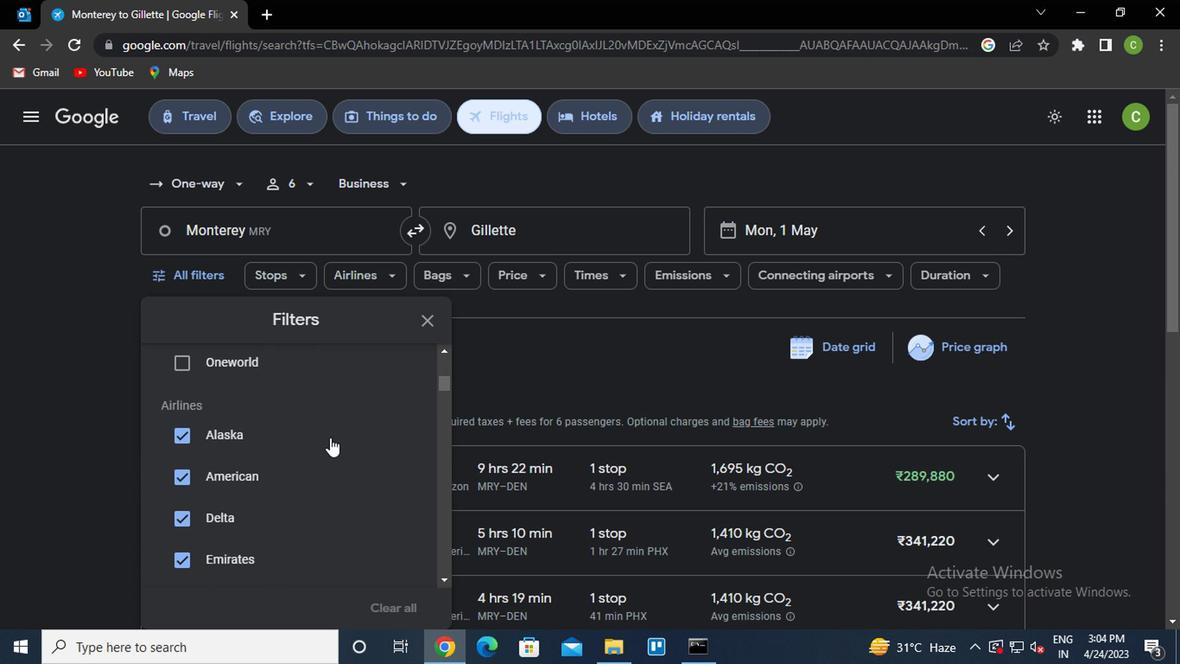 
Action: Mouse scrolled (317, 436) with delta (0, -1)
Screenshot: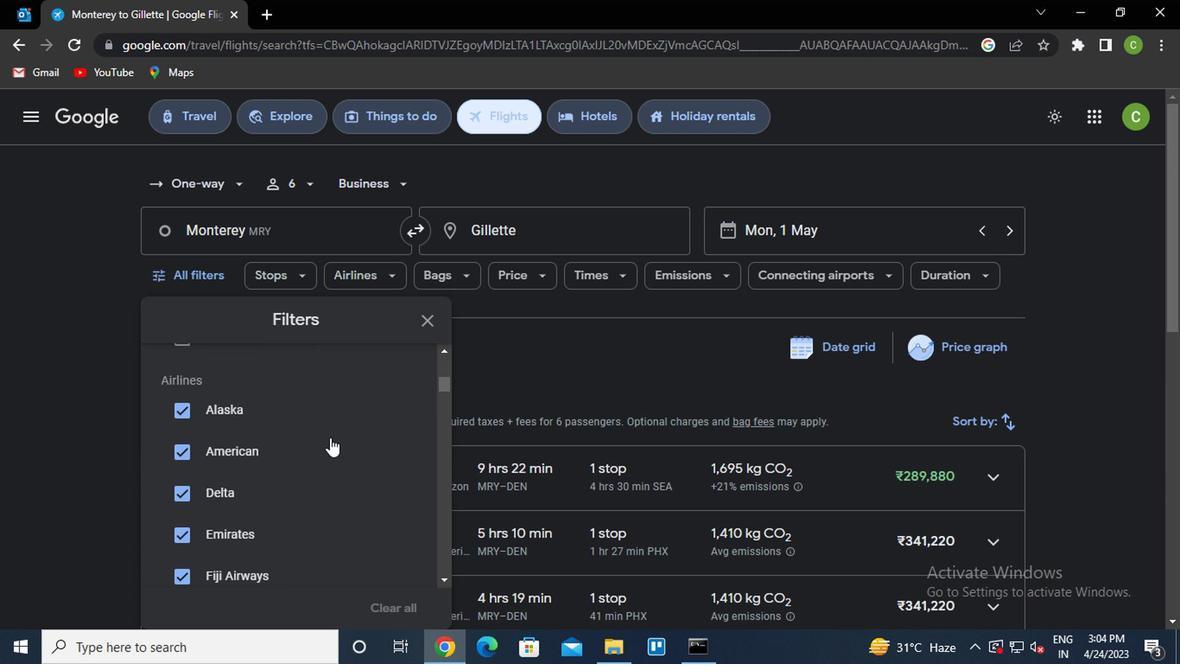
Action: Mouse scrolled (317, 436) with delta (0, -1)
Screenshot: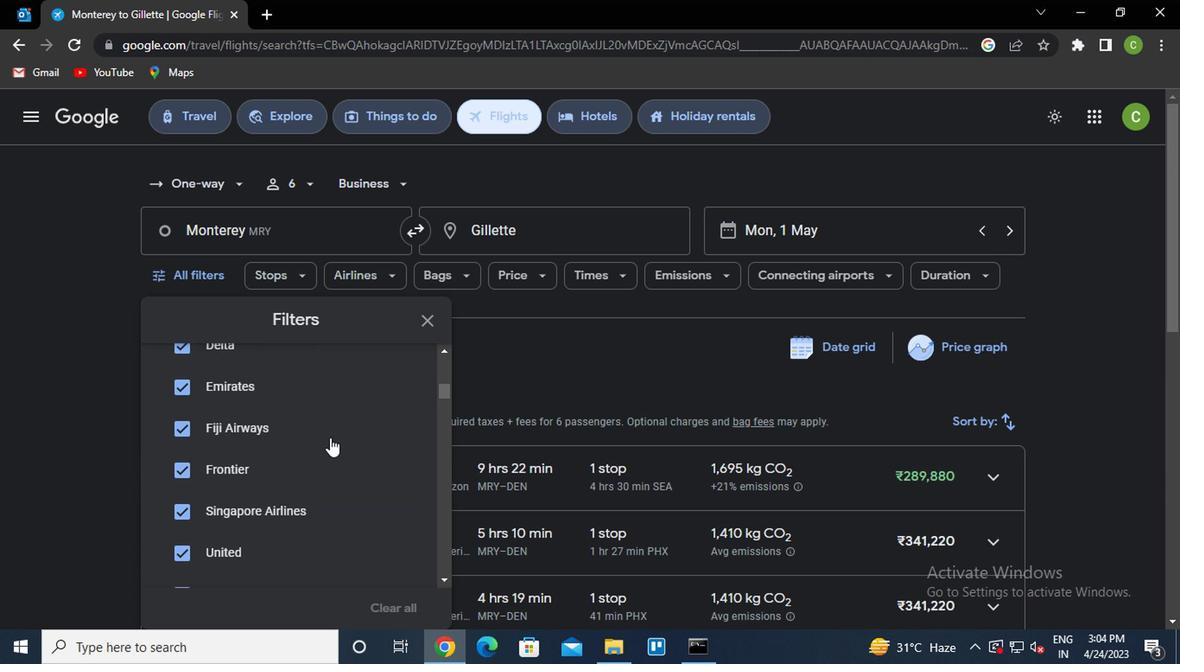 
Action: Mouse scrolled (317, 436) with delta (0, -1)
Screenshot: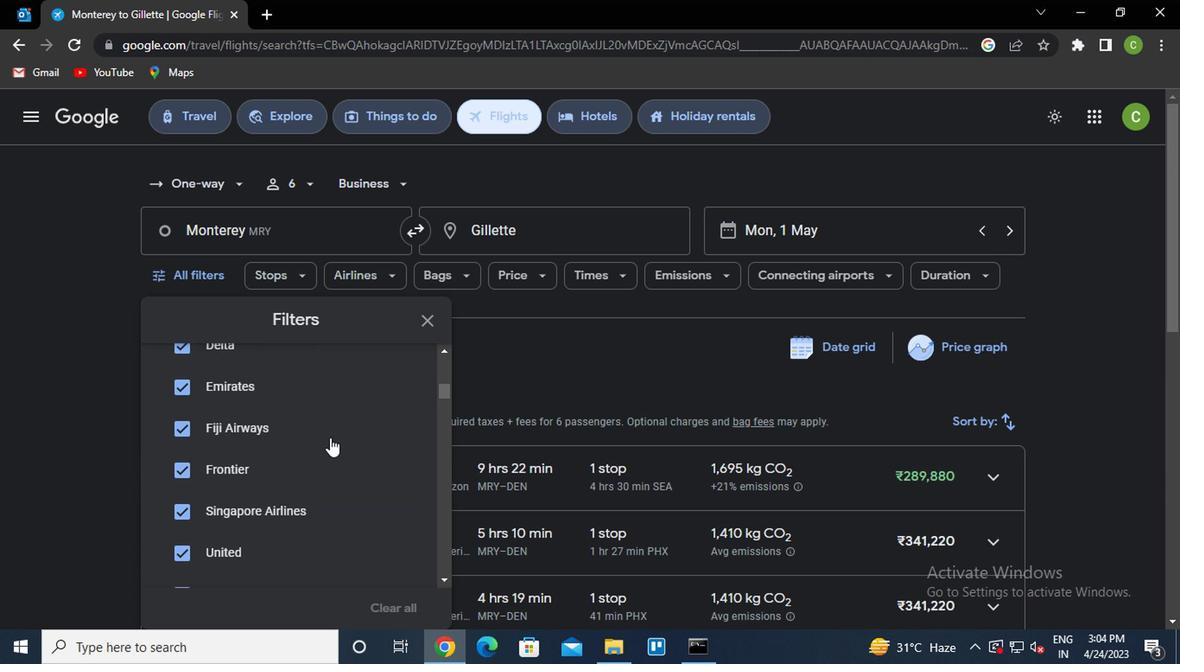 
Action: Mouse scrolled (317, 436) with delta (0, -1)
Screenshot: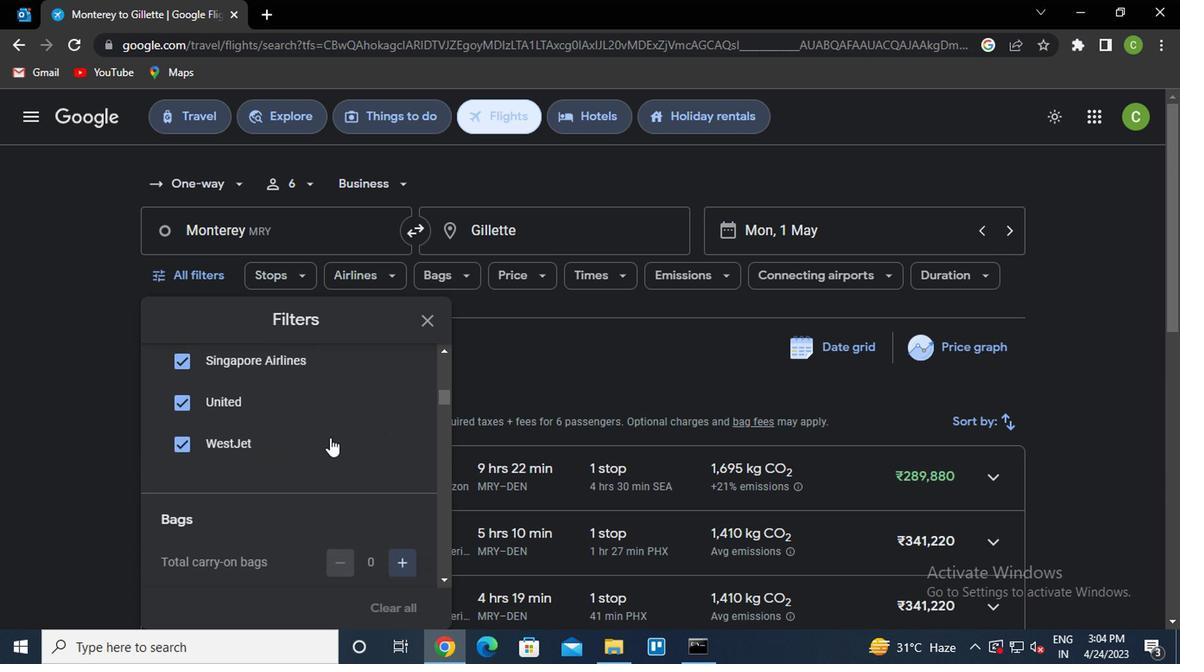 
Action: Mouse scrolled (317, 436) with delta (0, -1)
Screenshot: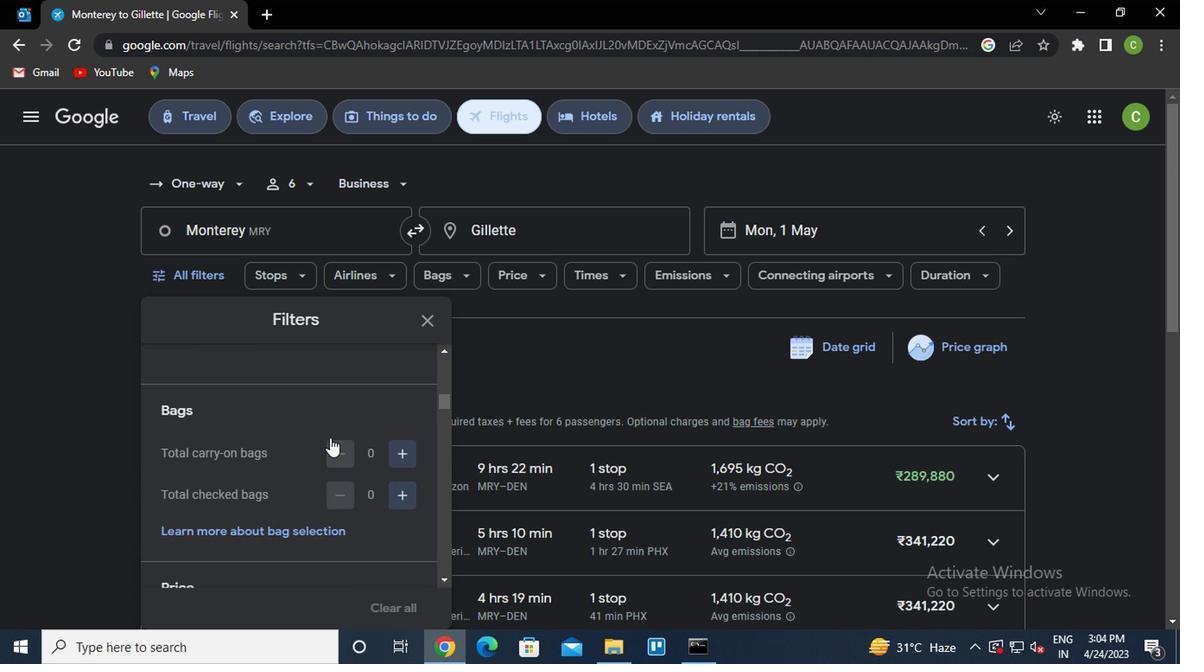 
Action: Mouse moved to (396, 371)
Screenshot: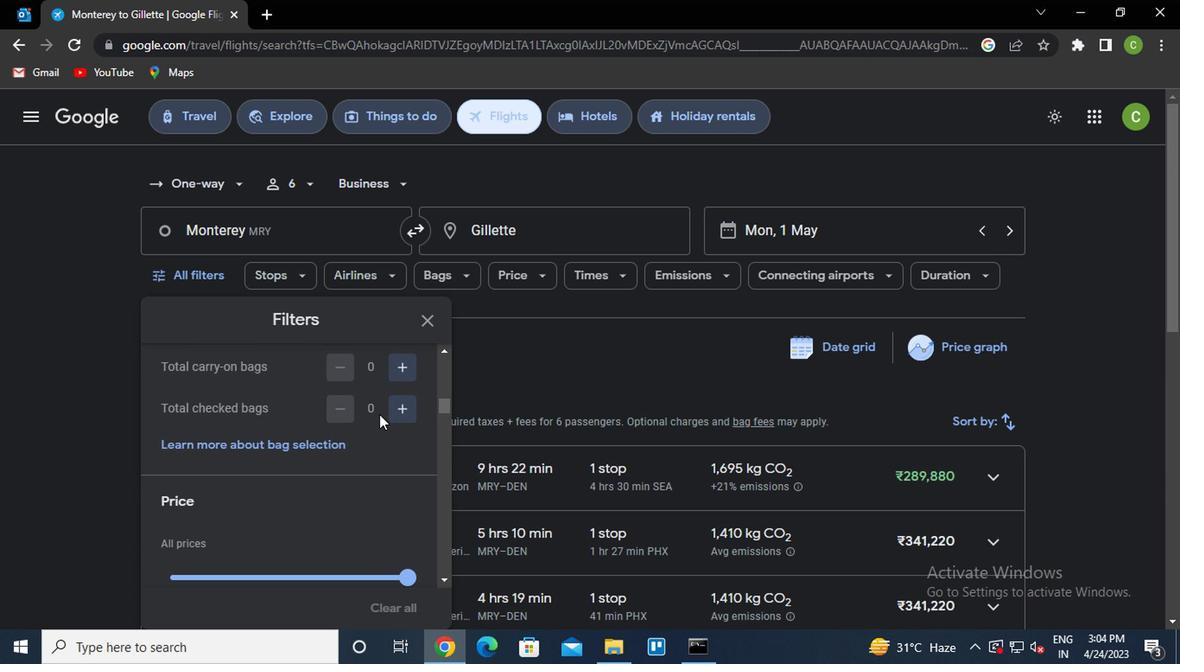 
Action: Mouse pressed left at (396, 371)
Screenshot: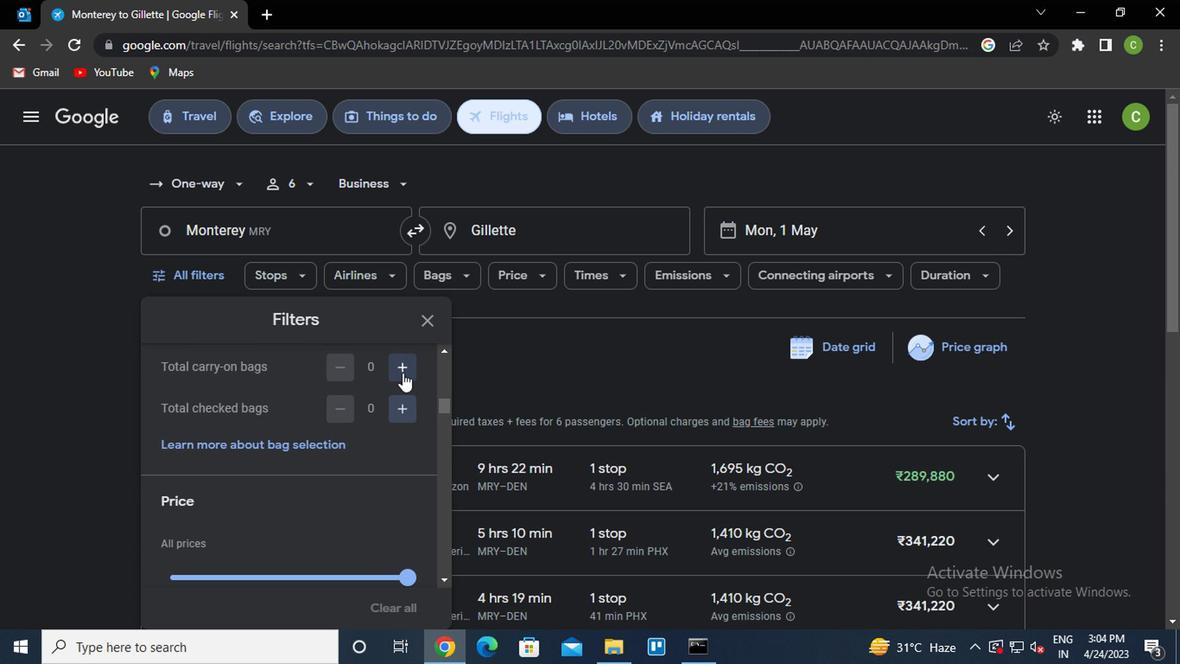 
Action: Mouse pressed left at (396, 371)
Screenshot: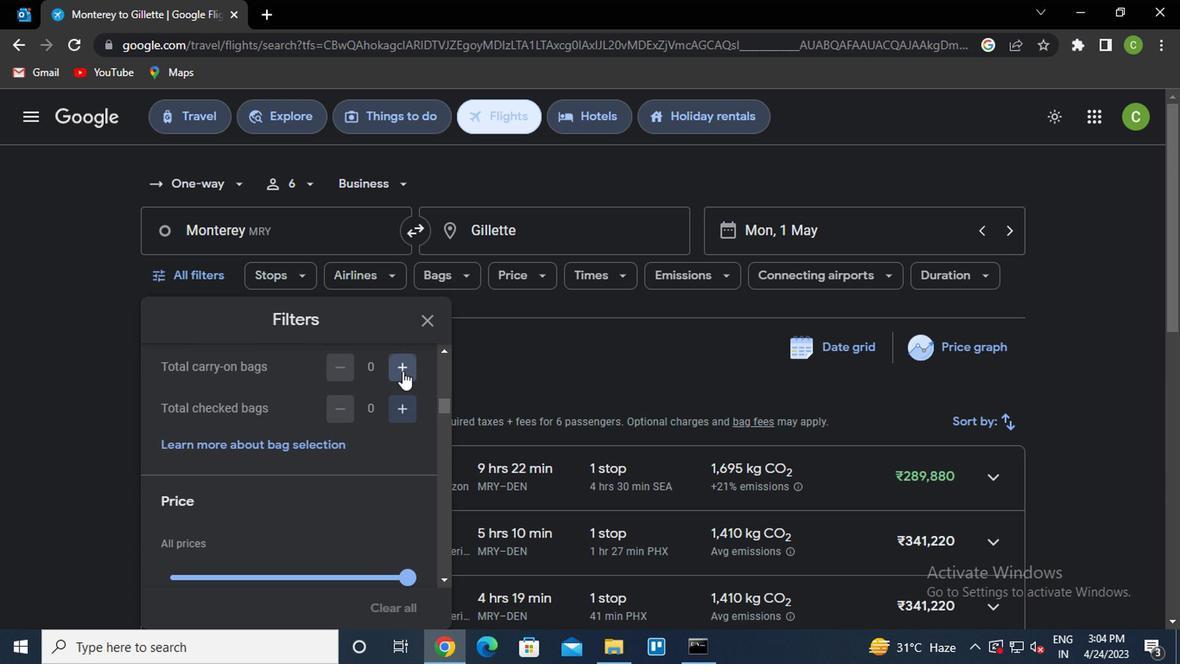 
Action: Mouse pressed left at (396, 371)
Screenshot: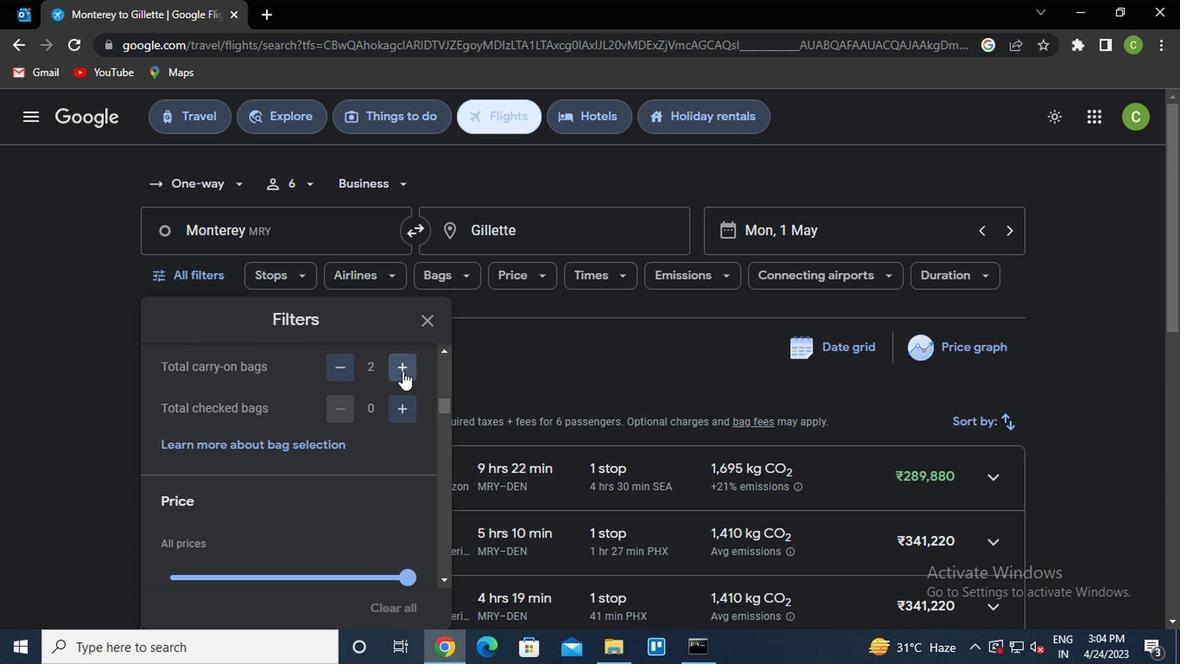 
Action: Mouse pressed left at (396, 371)
Screenshot: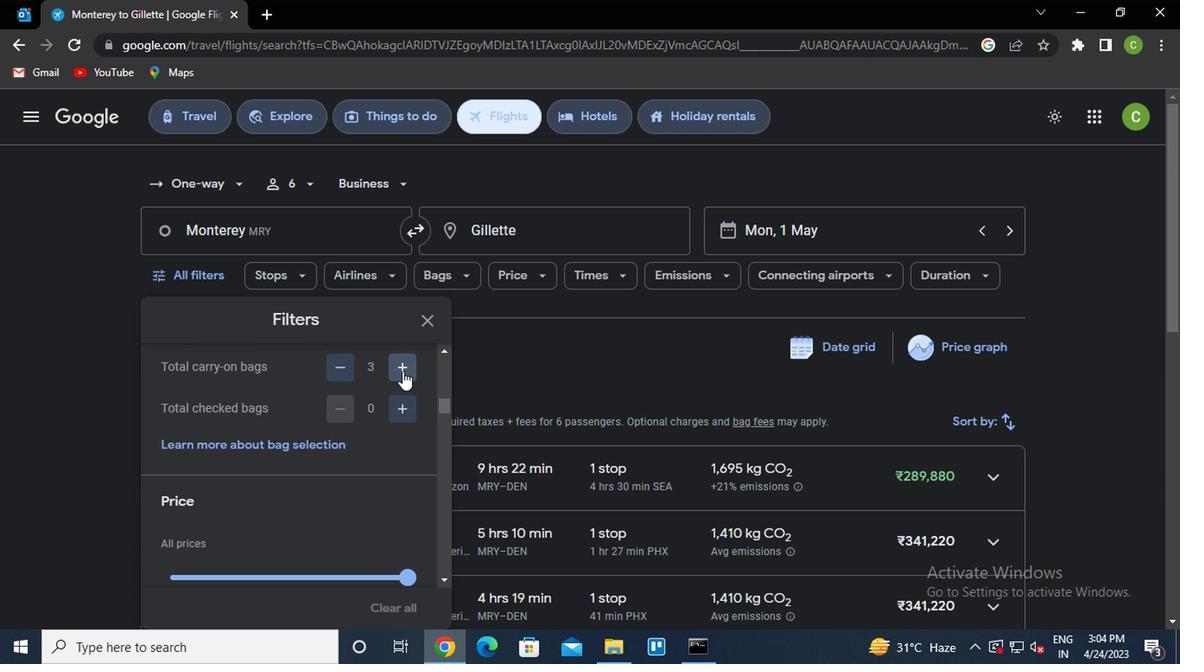 
Action: Mouse moved to (345, 421)
Screenshot: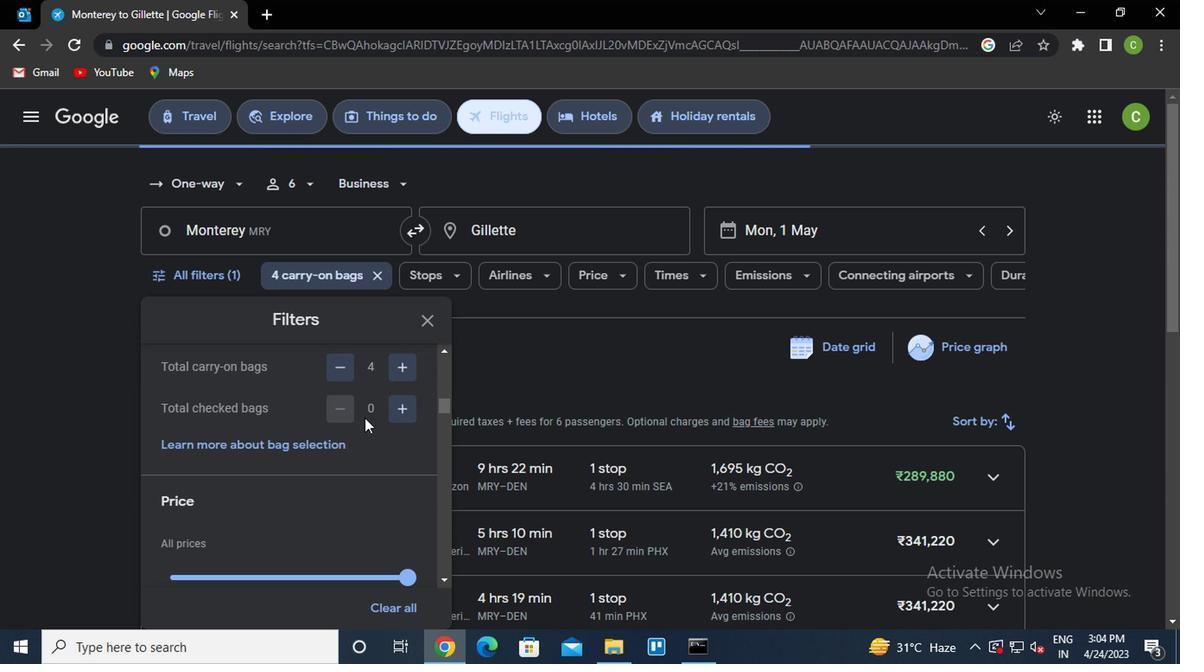 
Action: Mouse scrolled (345, 421) with delta (0, 0)
Screenshot: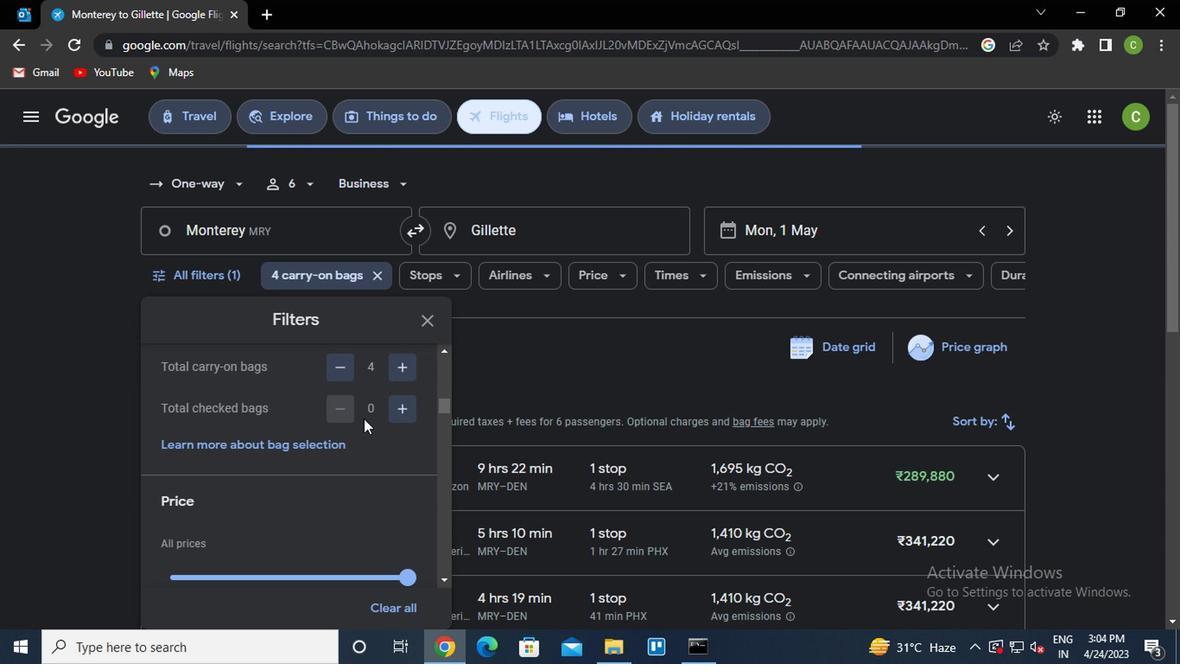 
Action: Mouse moved to (394, 493)
Screenshot: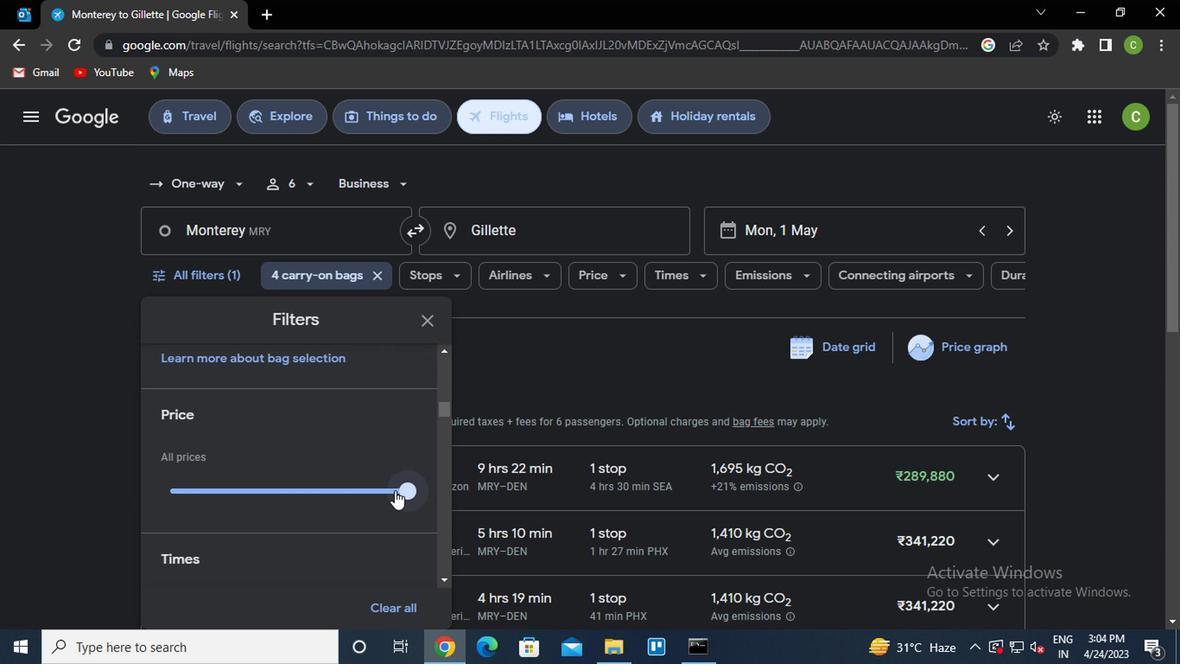 
Action: Mouse pressed left at (394, 493)
Screenshot: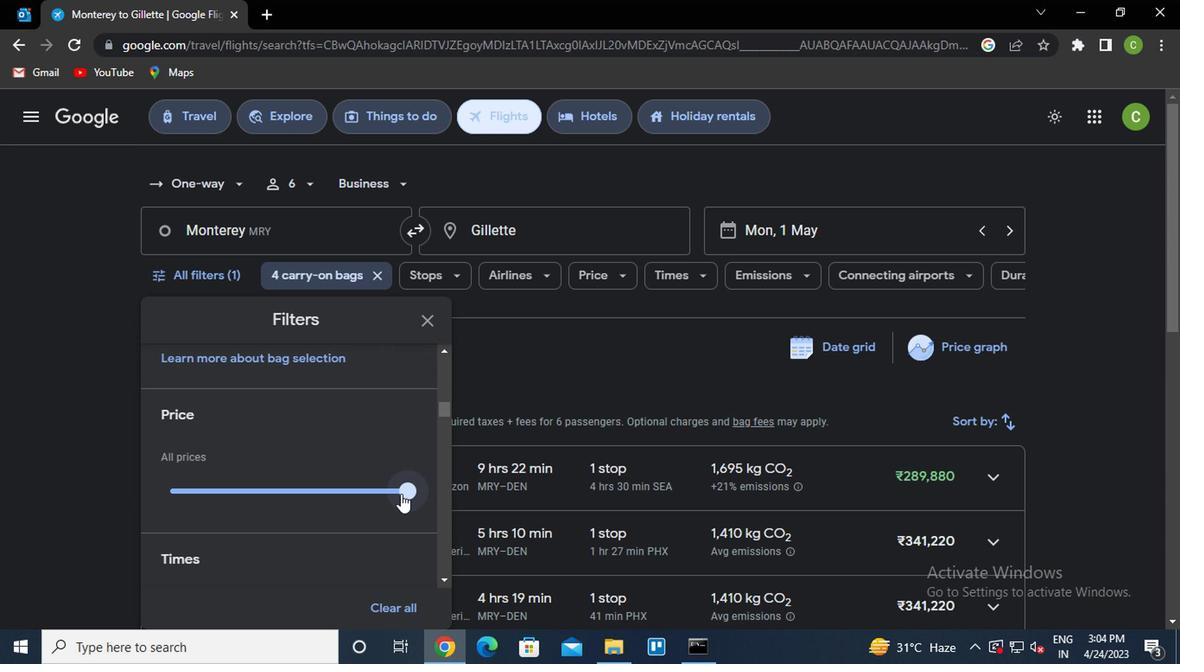 
Action: Mouse moved to (239, 464)
Screenshot: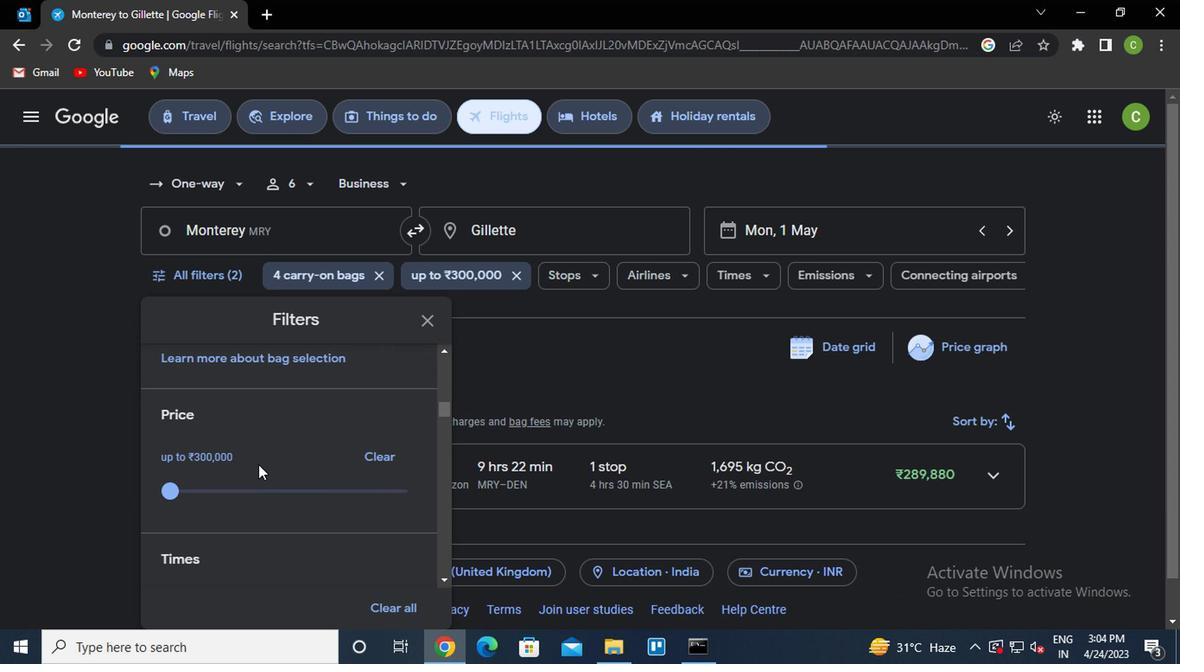 
Action: Mouse scrolled (239, 463) with delta (0, 0)
Screenshot: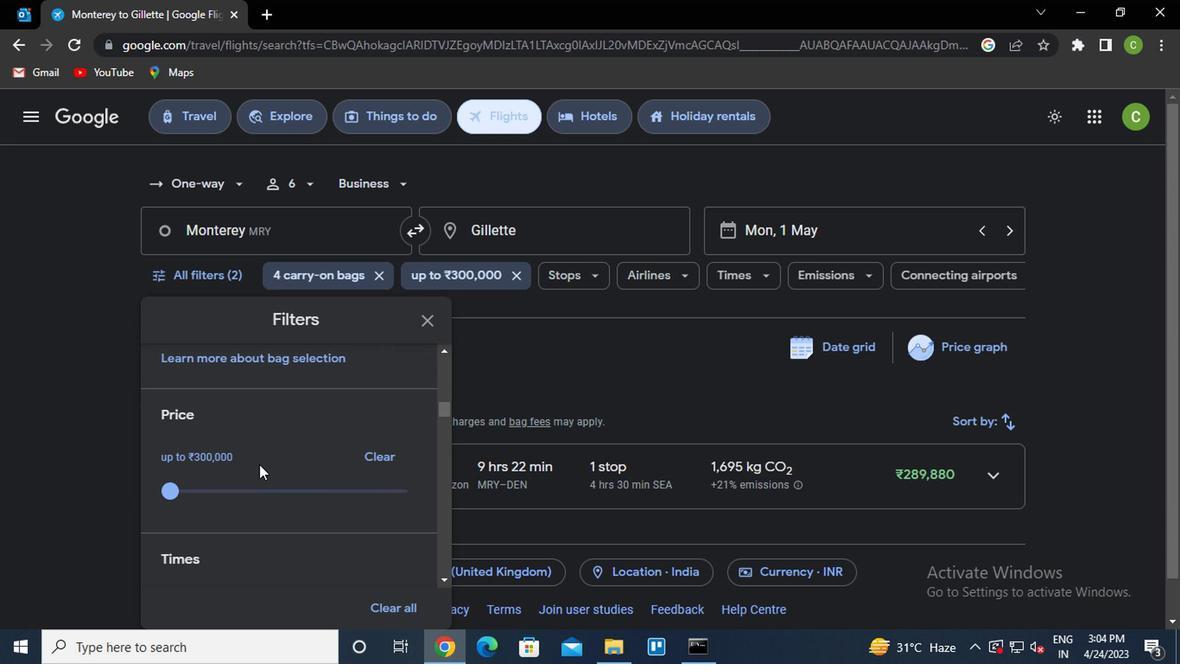 
Action: Mouse scrolled (239, 463) with delta (0, 0)
Screenshot: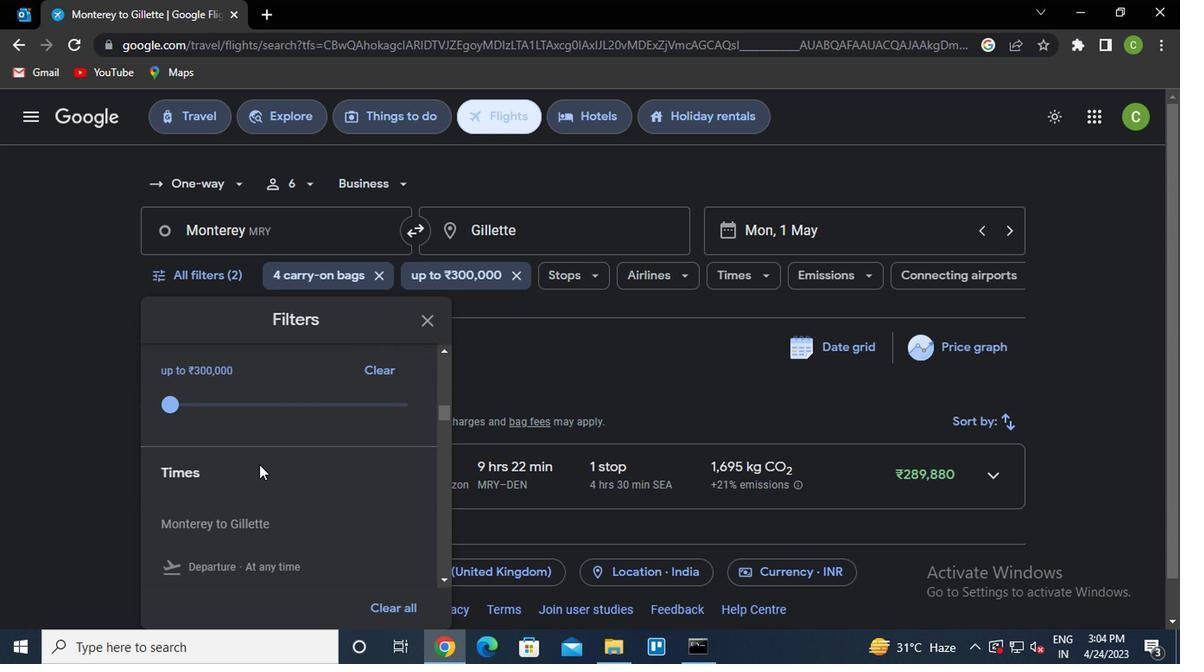 
Action: Mouse moved to (146, 511)
Screenshot: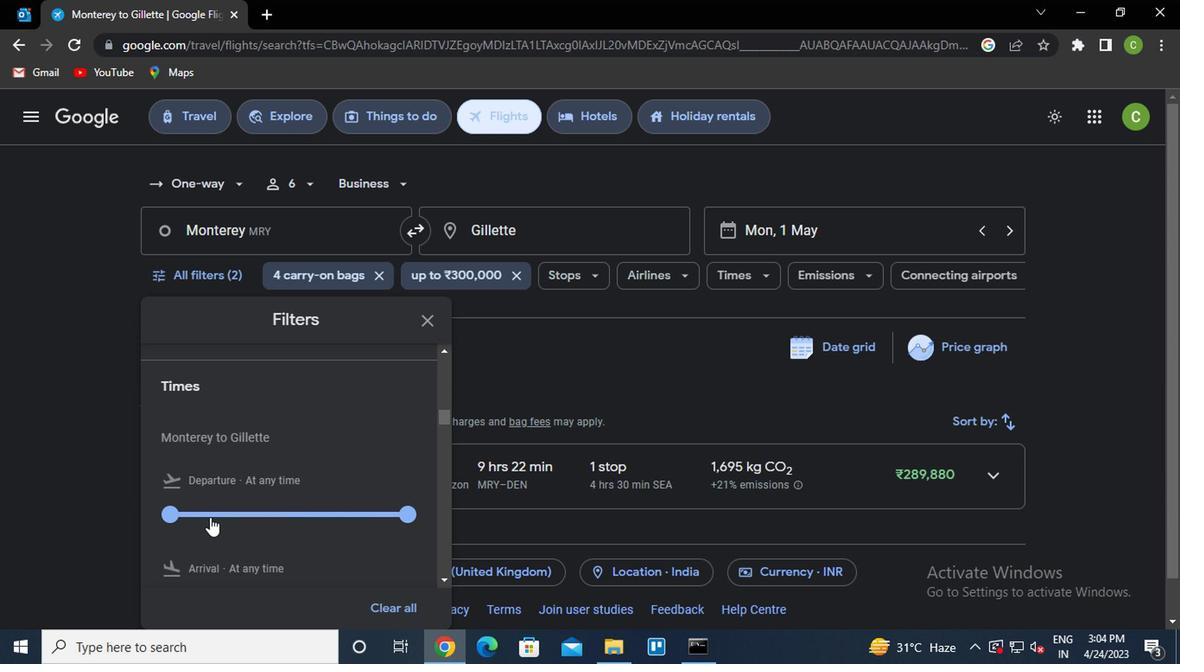 
Action: Mouse pressed left at (146, 511)
Screenshot: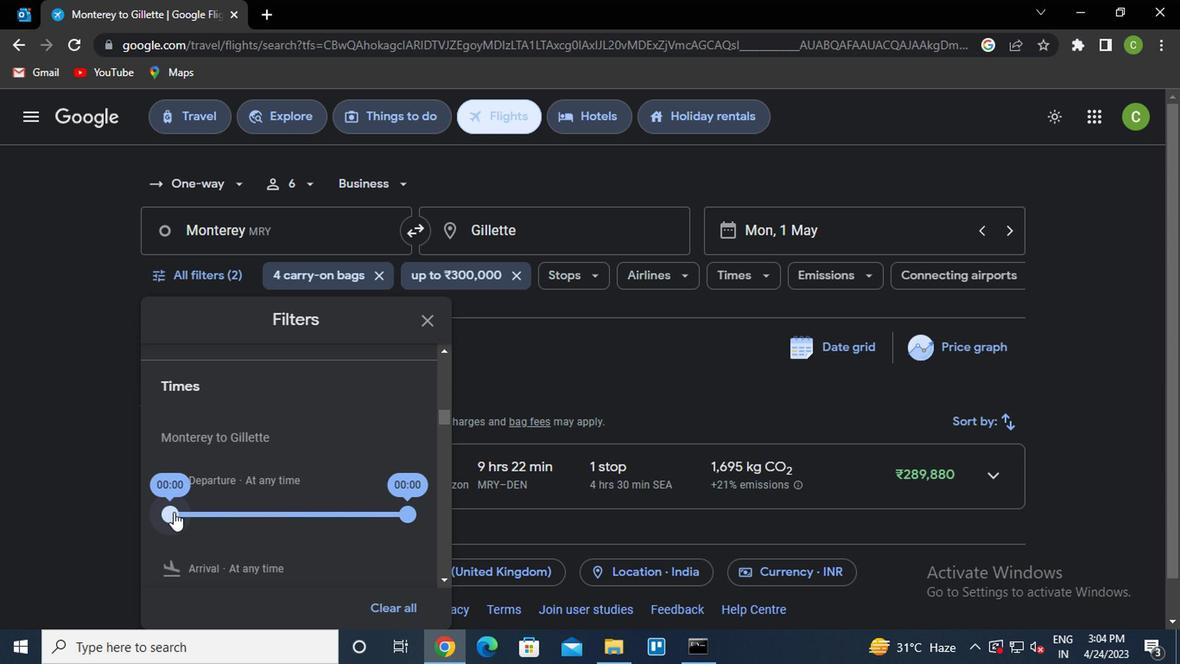 
Action: Mouse moved to (363, 511)
Screenshot: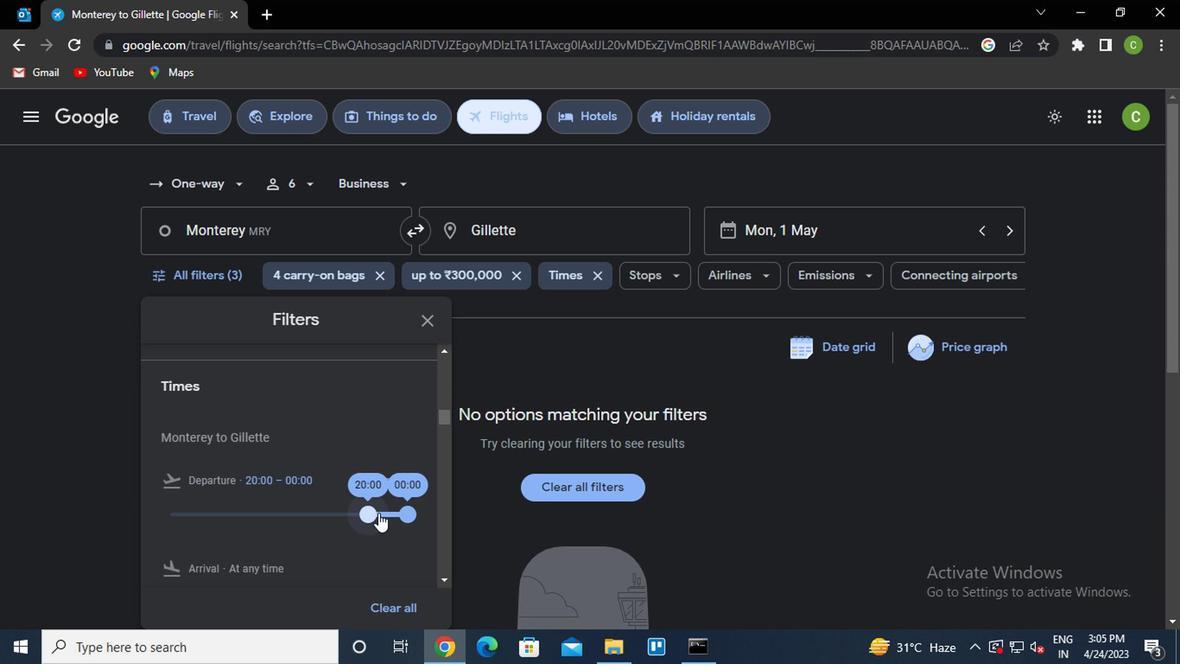 
Action: Mouse pressed left at (363, 511)
Screenshot: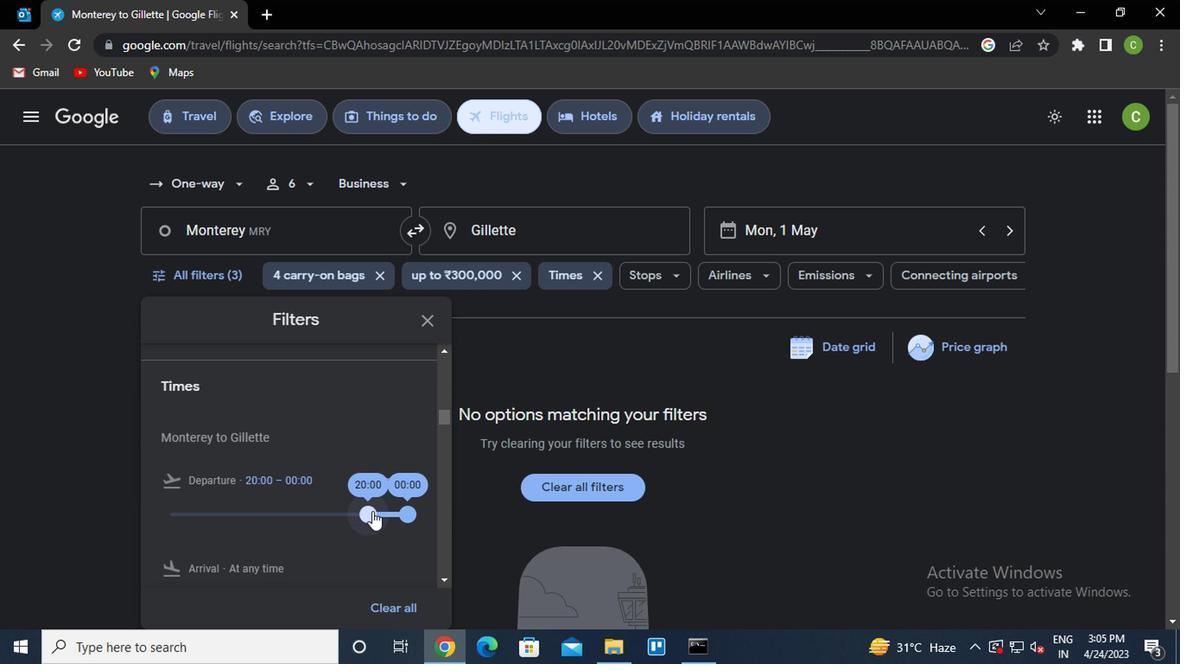
Action: Mouse moved to (391, 514)
Screenshot: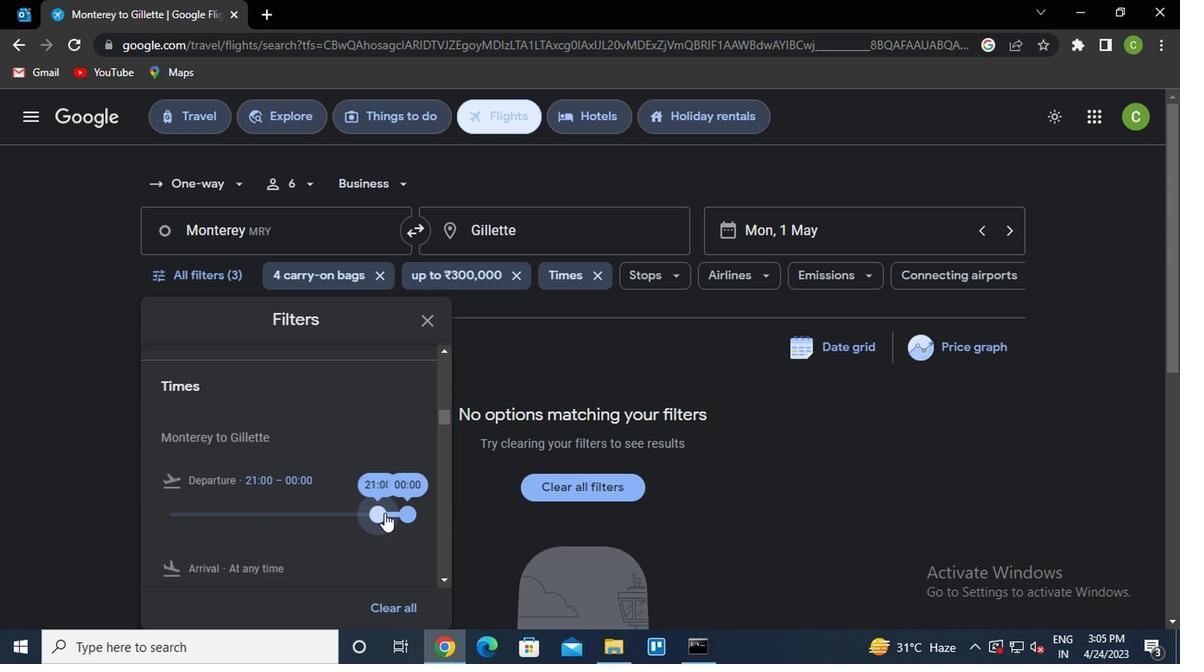 
Action: Mouse pressed left at (391, 514)
Screenshot: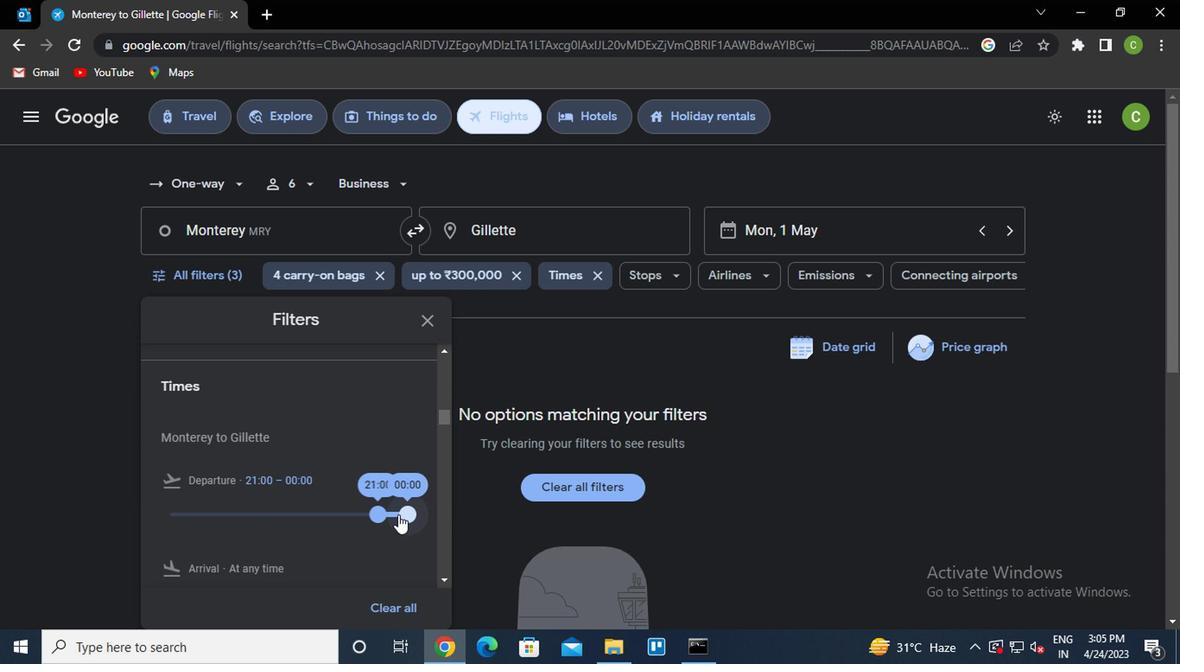 
Action: Mouse moved to (375, 513)
Screenshot: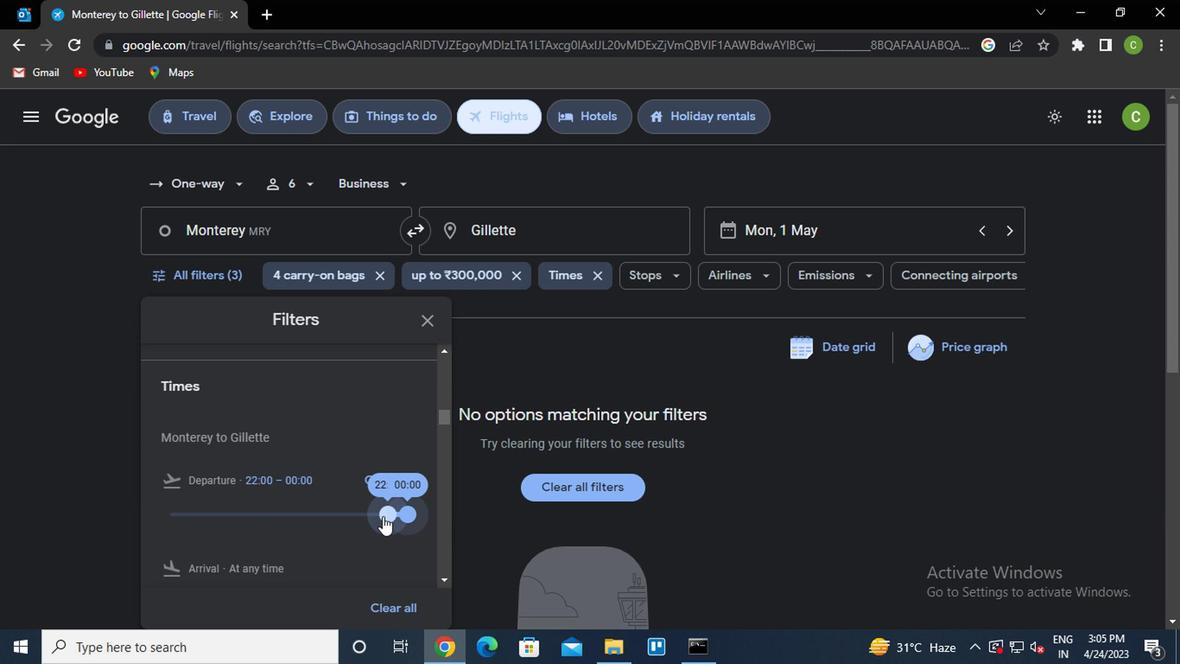 
Action: Mouse pressed left at (375, 513)
Screenshot: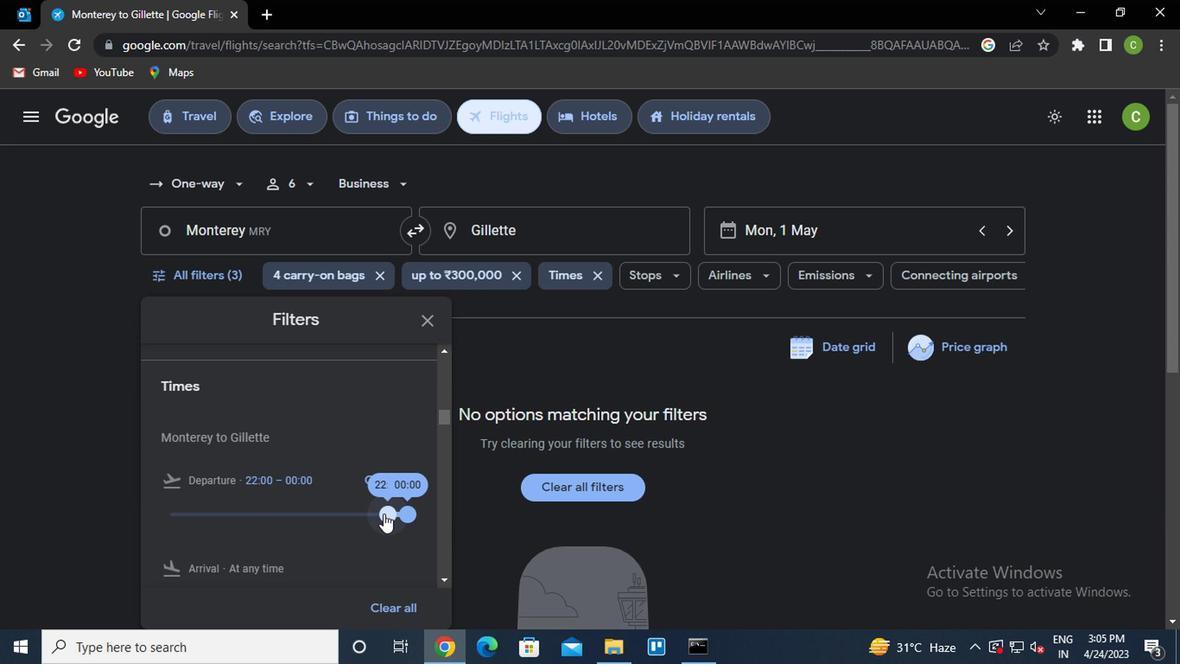 
Action: Mouse moved to (407, 514)
Screenshot: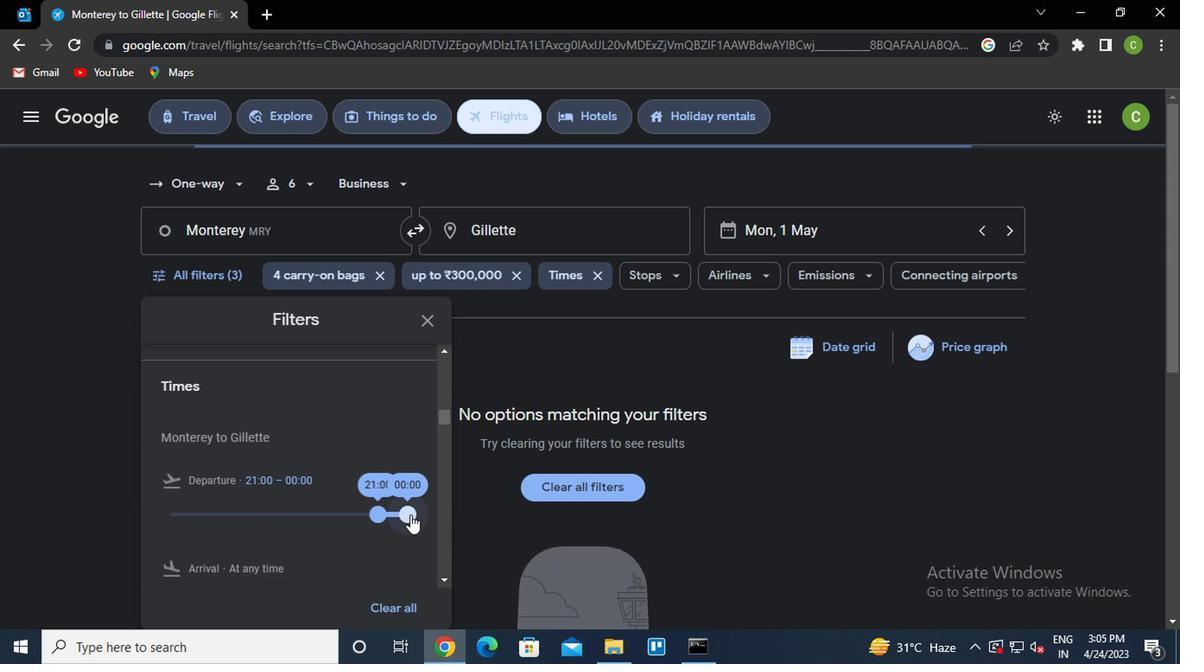 
Action: Mouse pressed left at (407, 514)
Screenshot: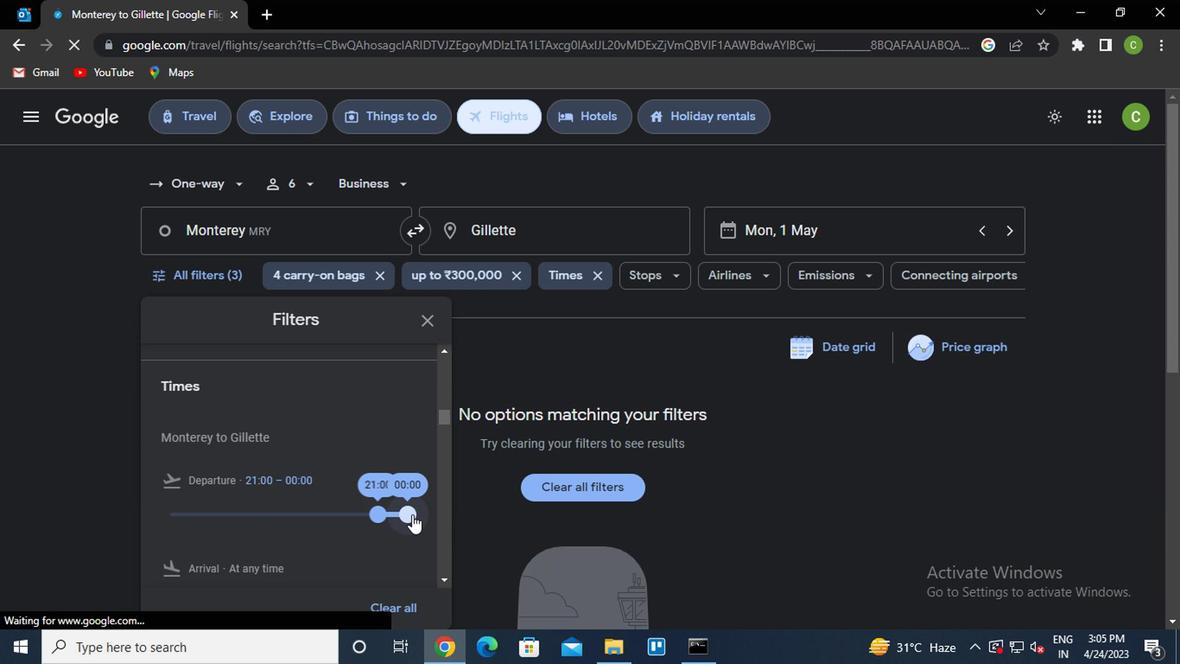 
Action: Mouse moved to (650, 595)
Screenshot: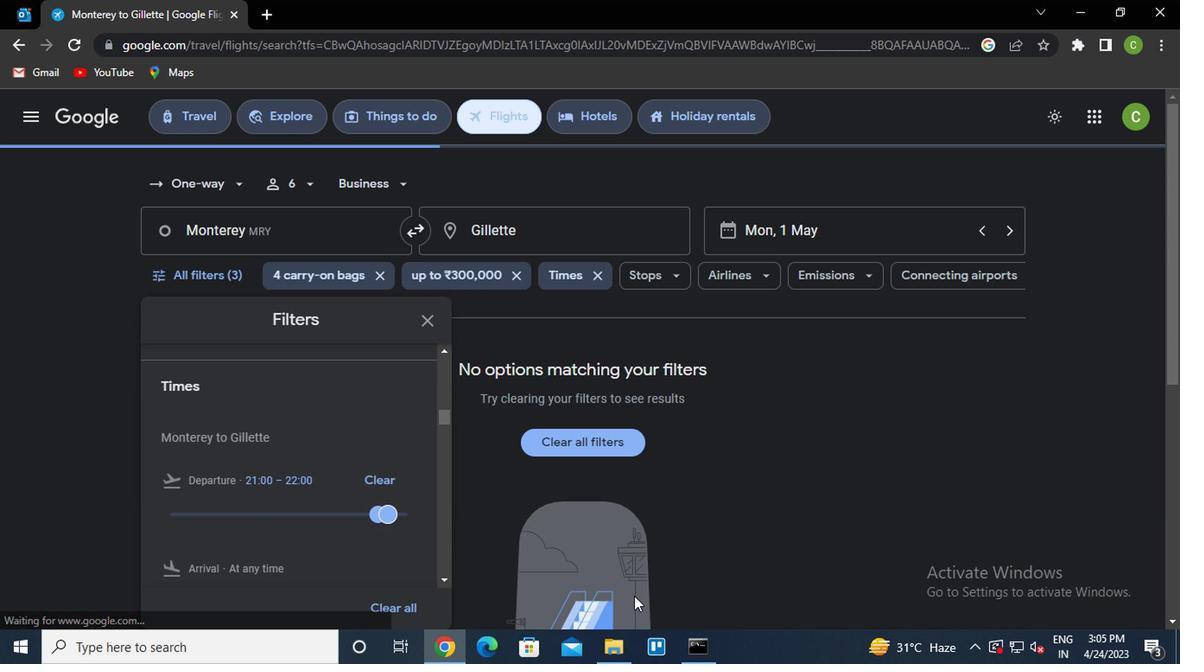 
